 Task: Check the percentage active listings of hiking trails in the last 1 year.
Action: Mouse moved to (943, 214)
Screenshot: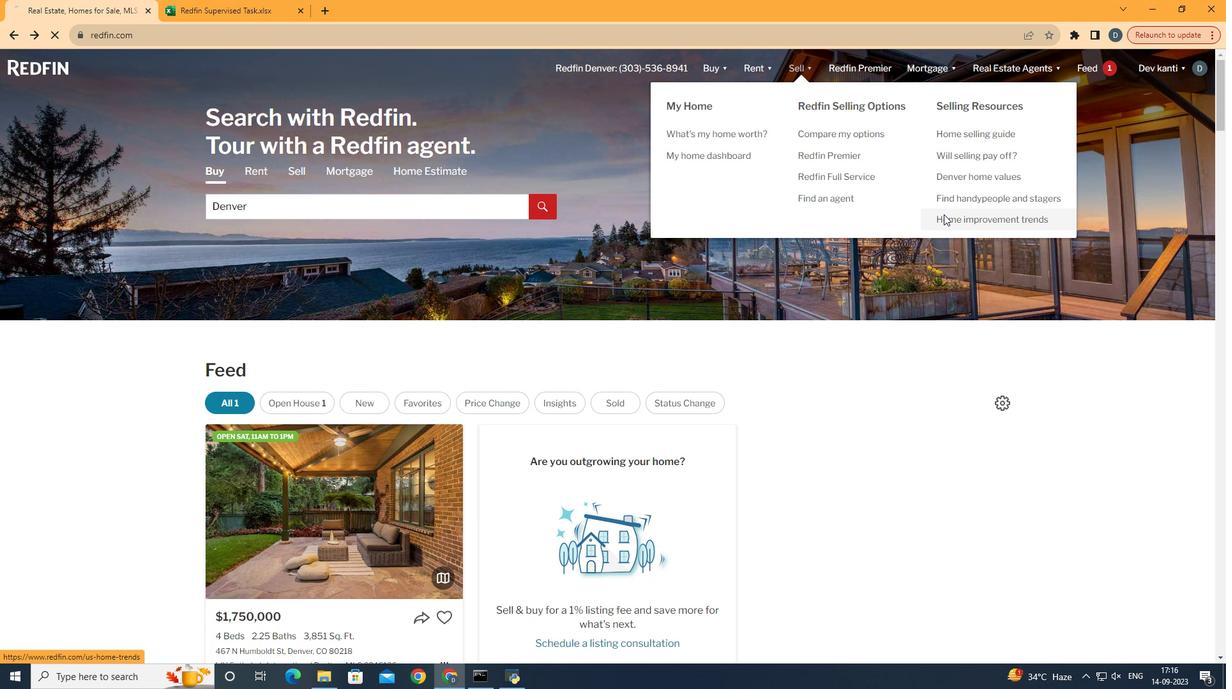
Action: Mouse pressed left at (943, 214)
Screenshot: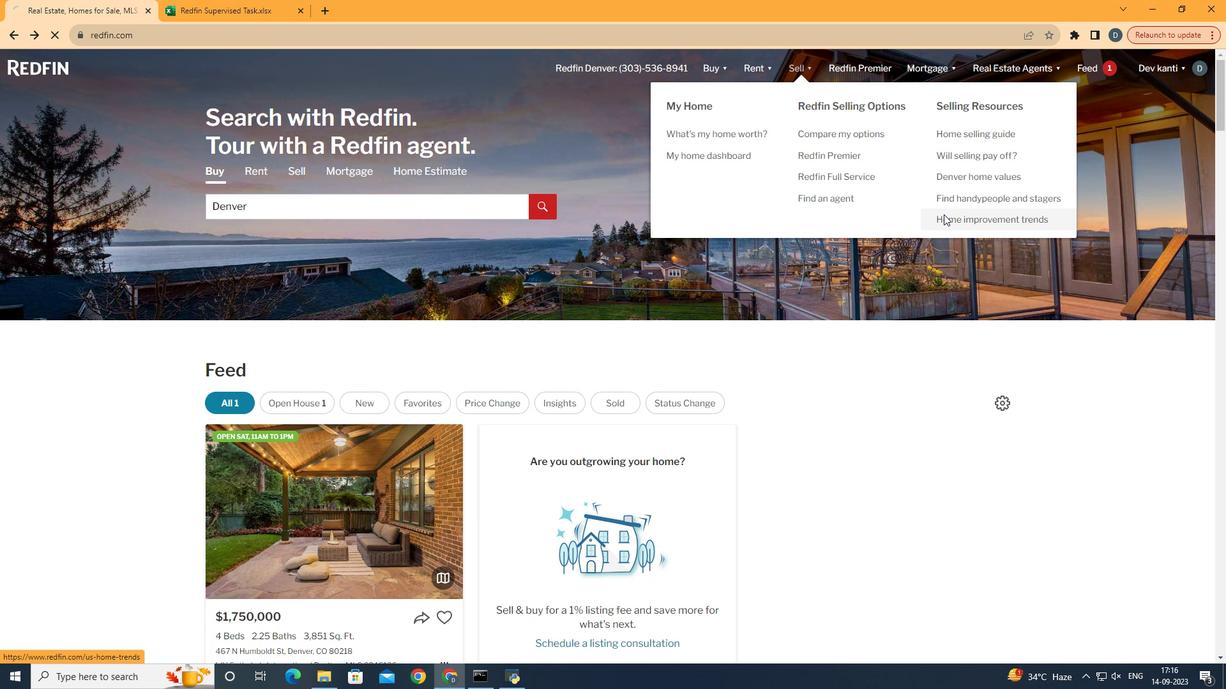 
Action: Mouse moved to (308, 251)
Screenshot: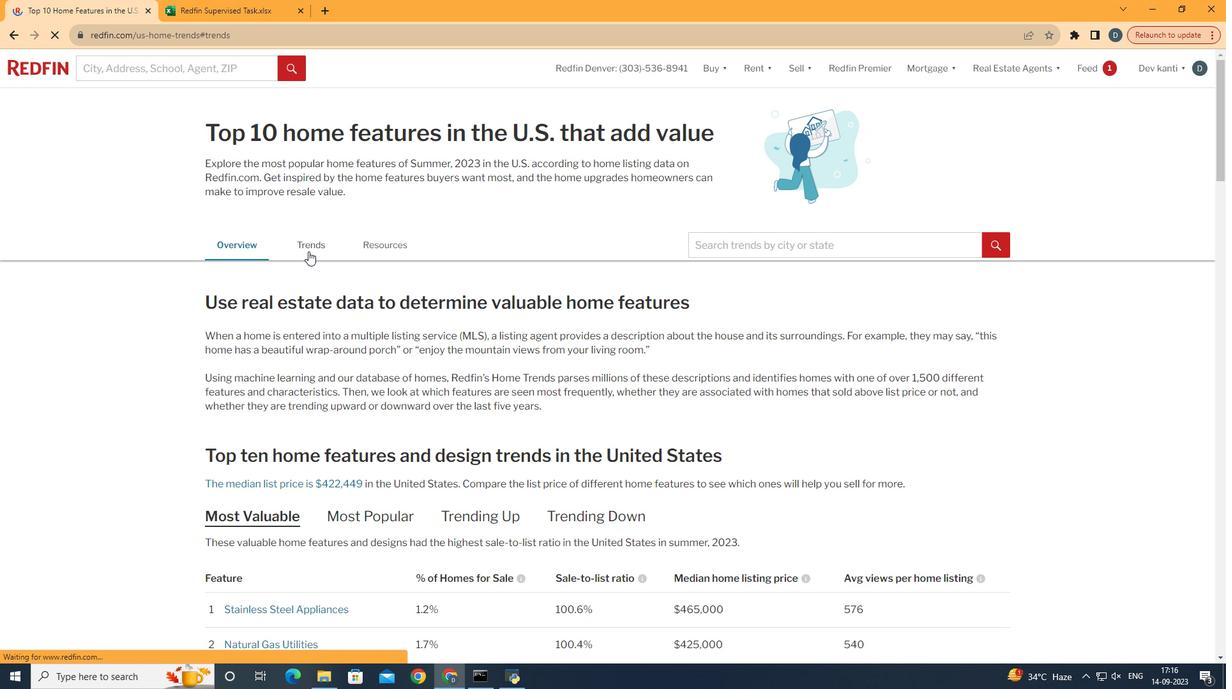 
Action: Mouse pressed left at (308, 251)
Screenshot: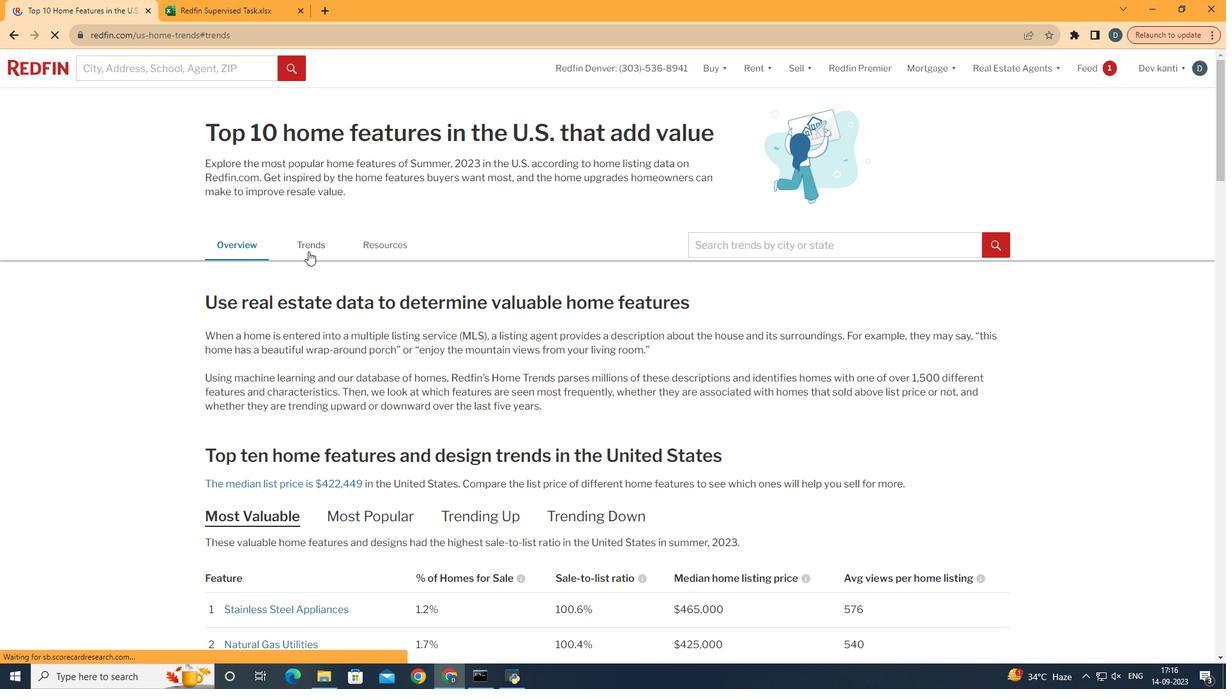 
Action: Mouse moved to (504, 294)
Screenshot: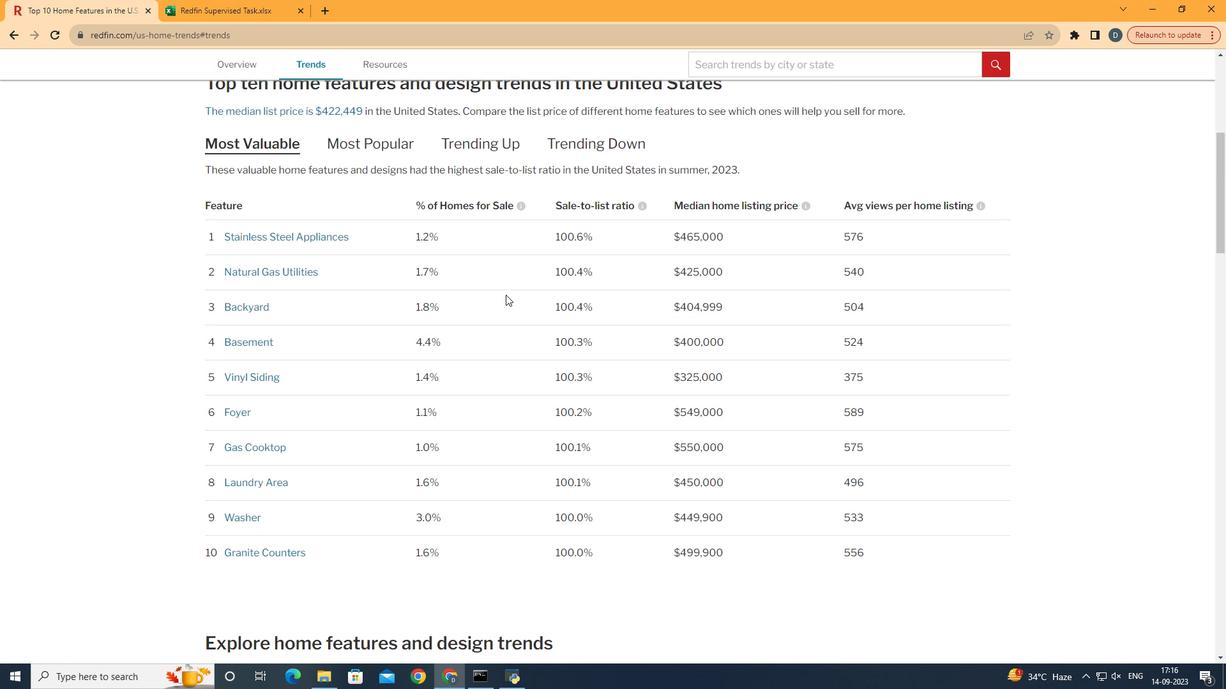 
Action: Mouse scrolled (504, 293) with delta (0, 0)
Screenshot: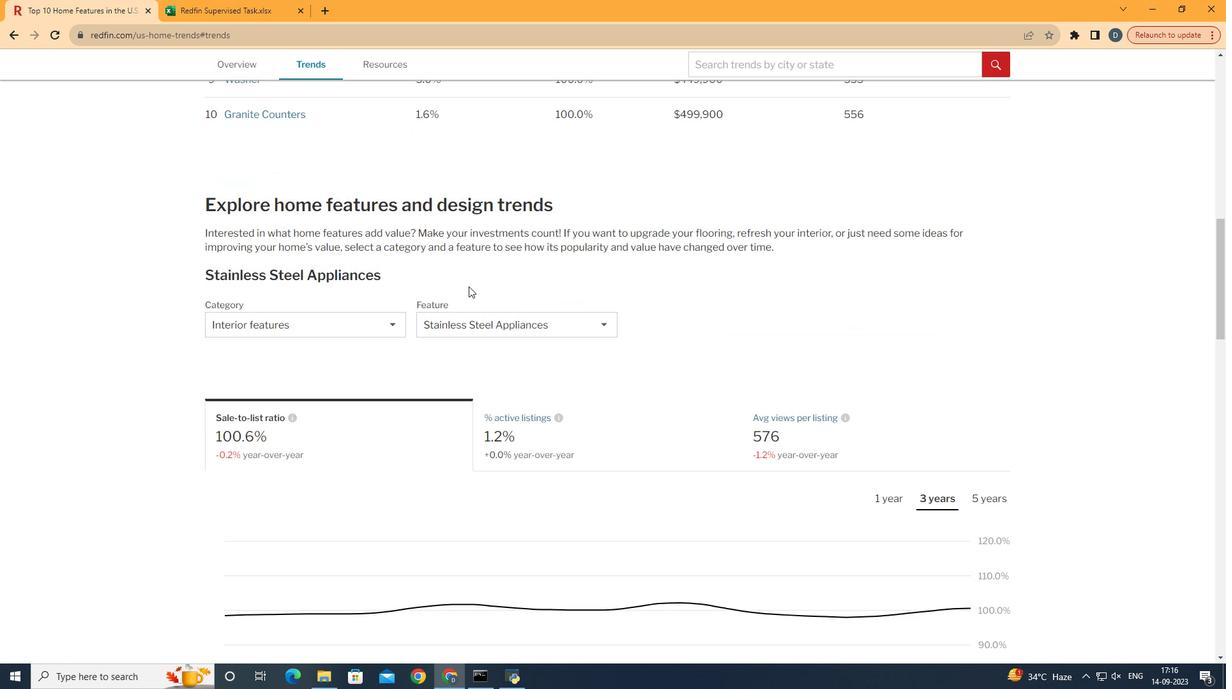 
Action: Mouse moved to (504, 295)
Screenshot: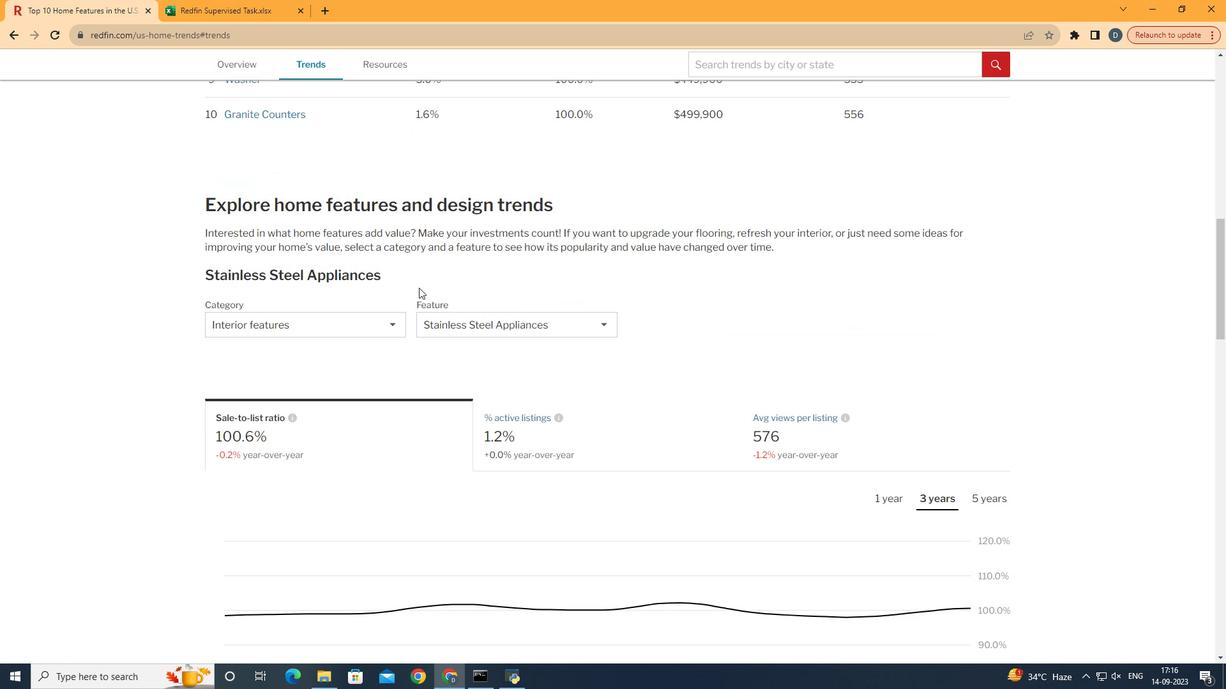 
Action: Mouse scrolled (504, 294) with delta (0, 0)
Screenshot: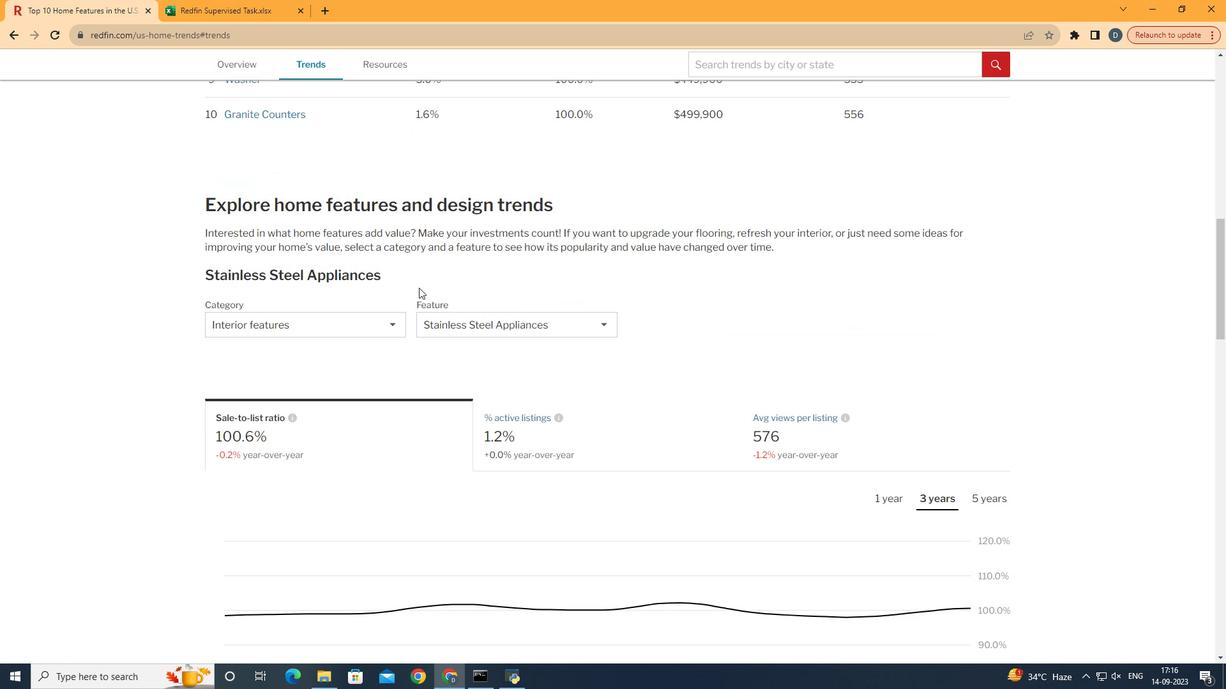
Action: Mouse moved to (505, 295)
Screenshot: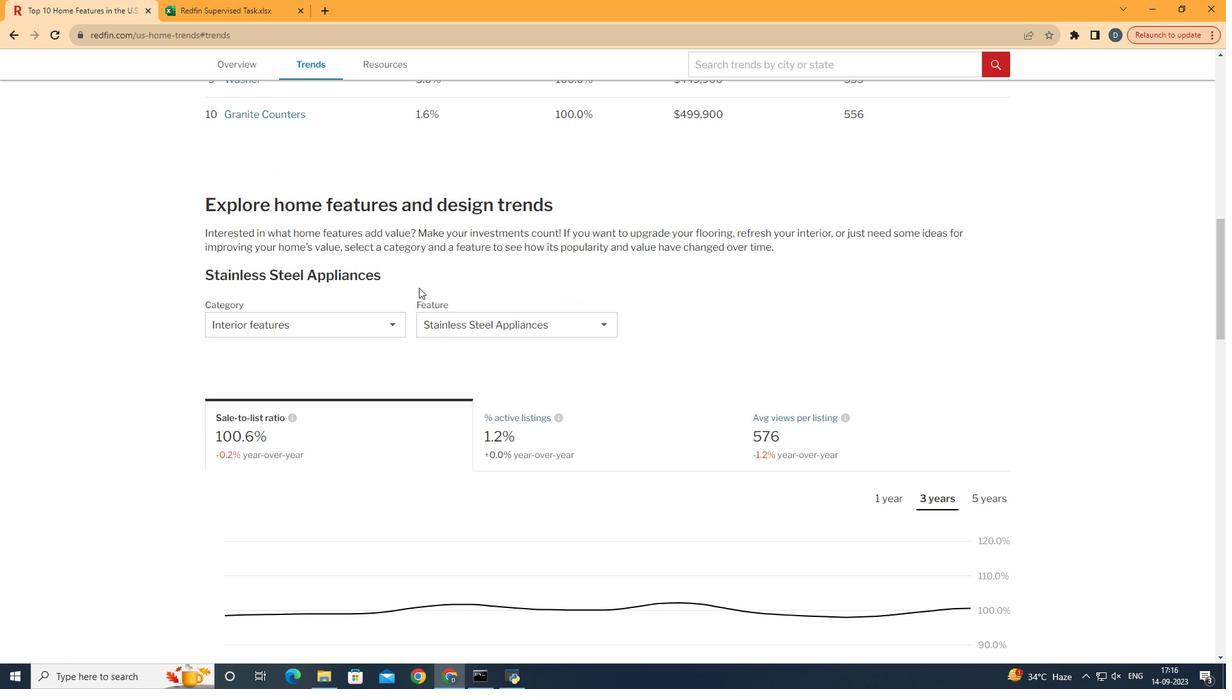 
Action: Mouse scrolled (505, 294) with delta (0, 0)
Screenshot: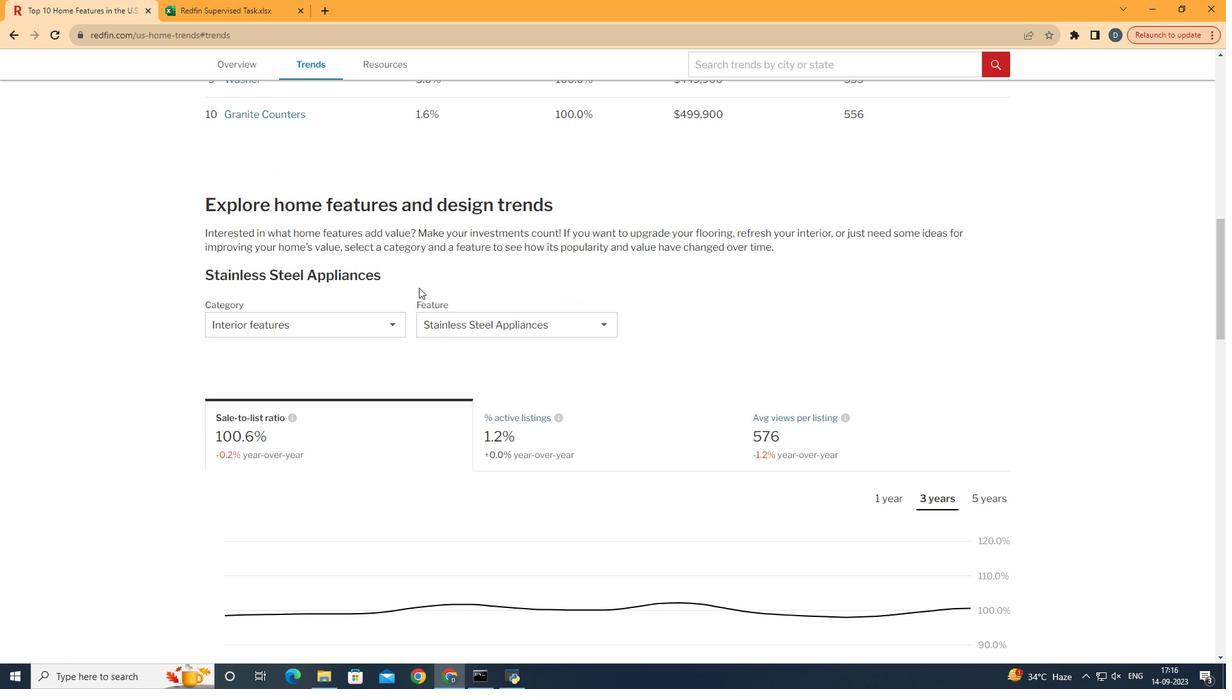 
Action: Mouse scrolled (505, 294) with delta (0, 0)
Screenshot: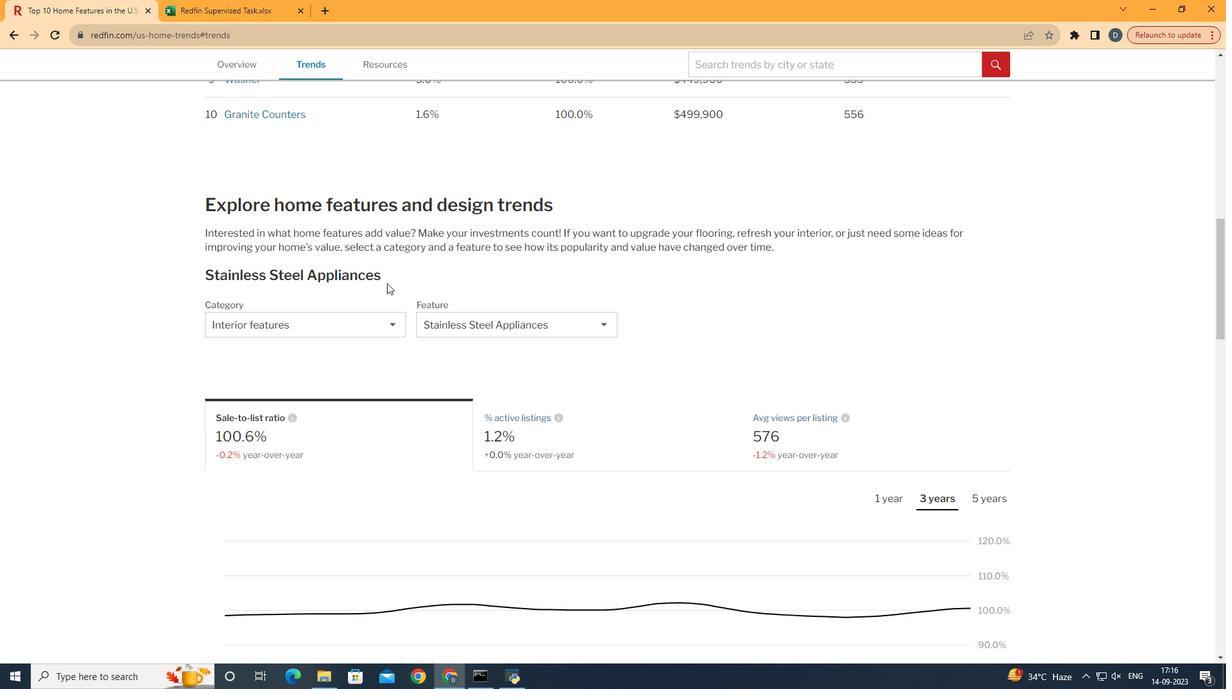 
Action: Mouse scrolled (505, 294) with delta (0, 0)
Screenshot: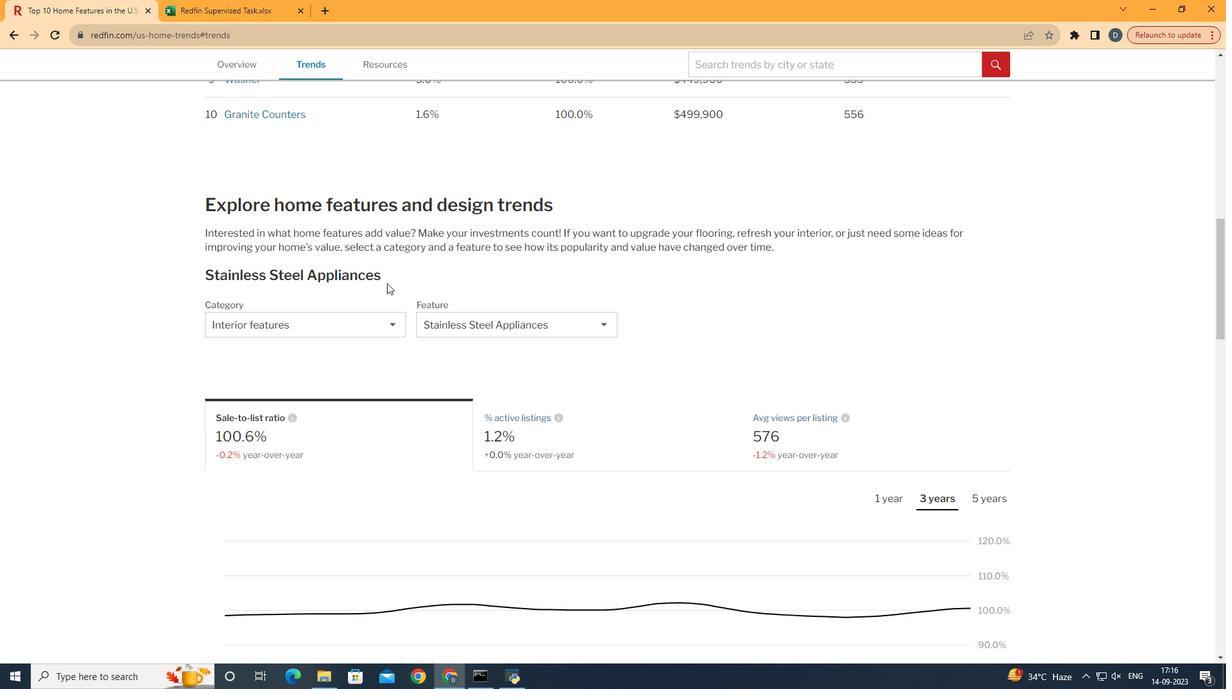 
Action: Mouse scrolled (505, 294) with delta (0, 0)
Screenshot: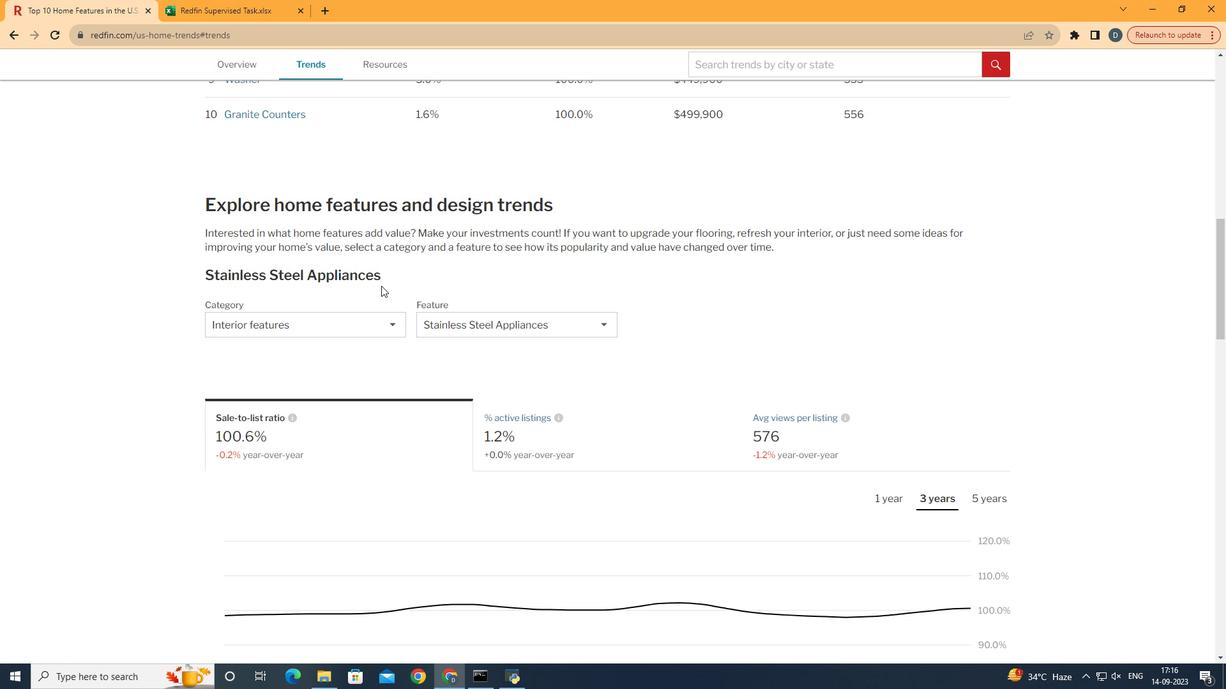 
Action: Mouse moved to (506, 294)
Screenshot: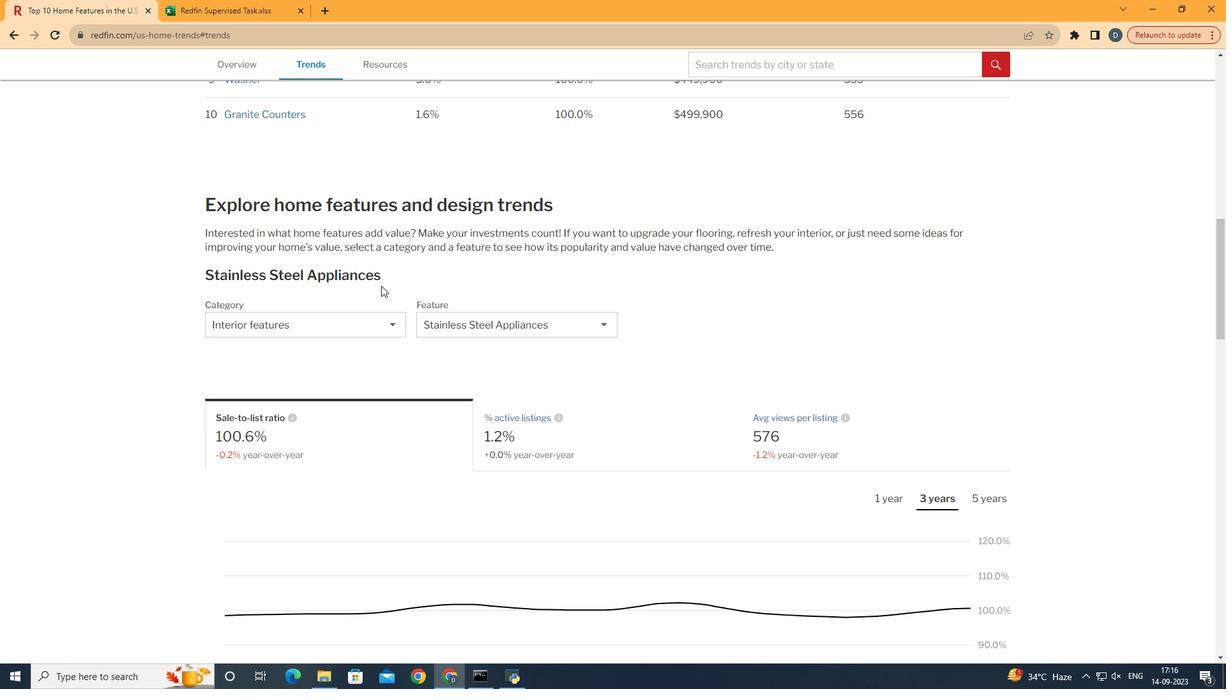 
Action: Mouse scrolled (506, 293) with delta (0, 0)
Screenshot: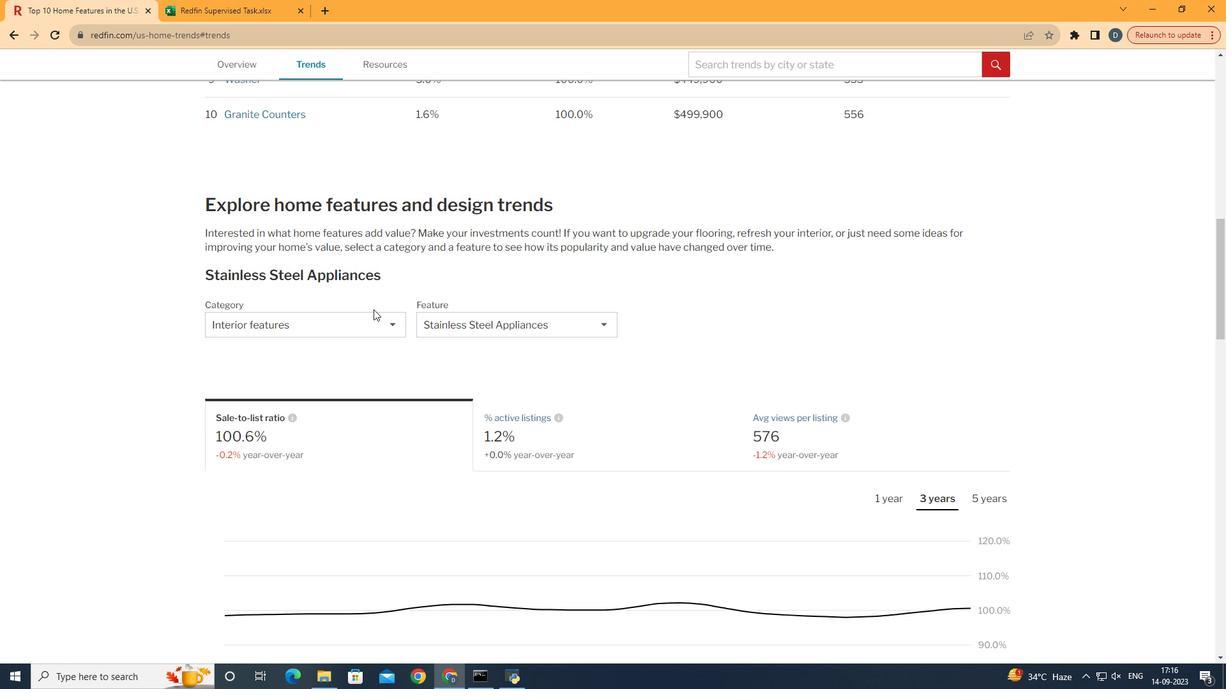 
Action: Mouse moved to (374, 327)
Screenshot: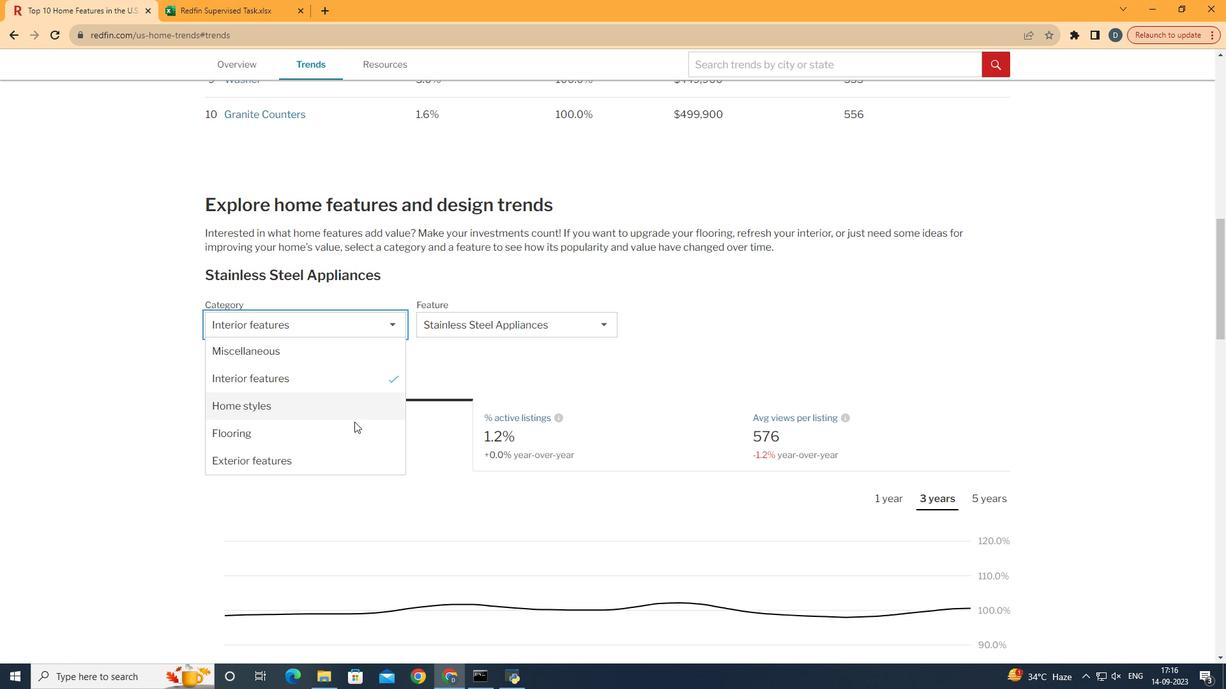 
Action: Mouse pressed left at (374, 327)
Screenshot: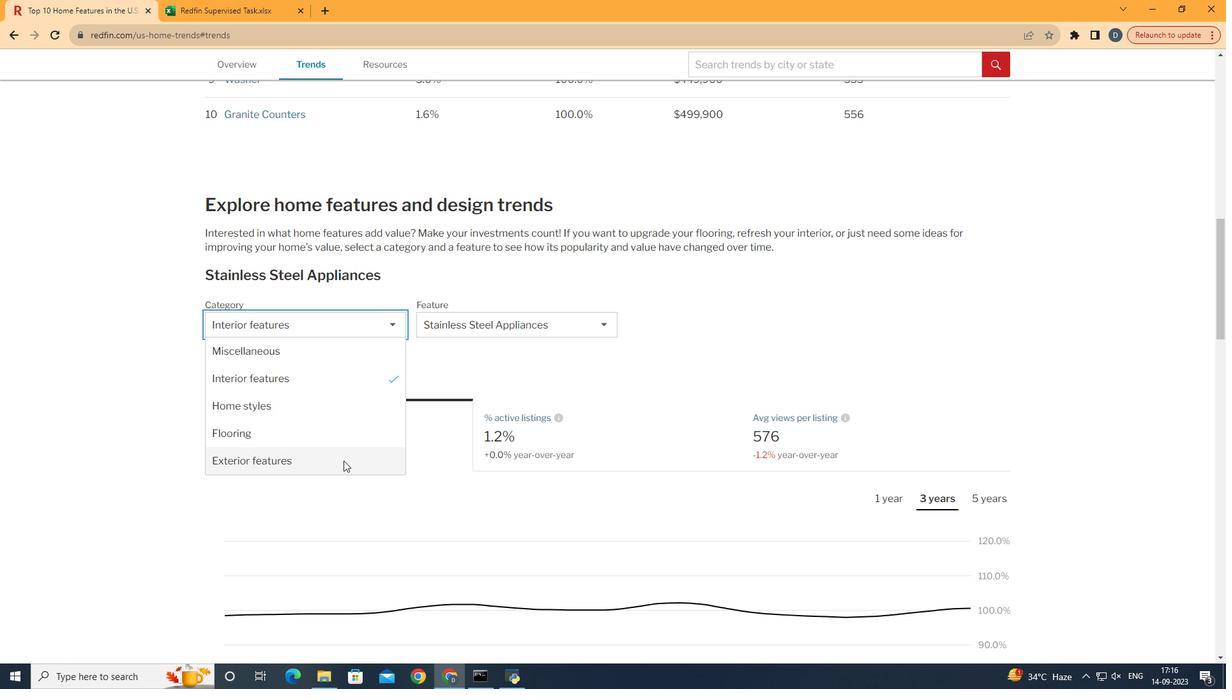 
Action: Mouse moved to (343, 470)
Screenshot: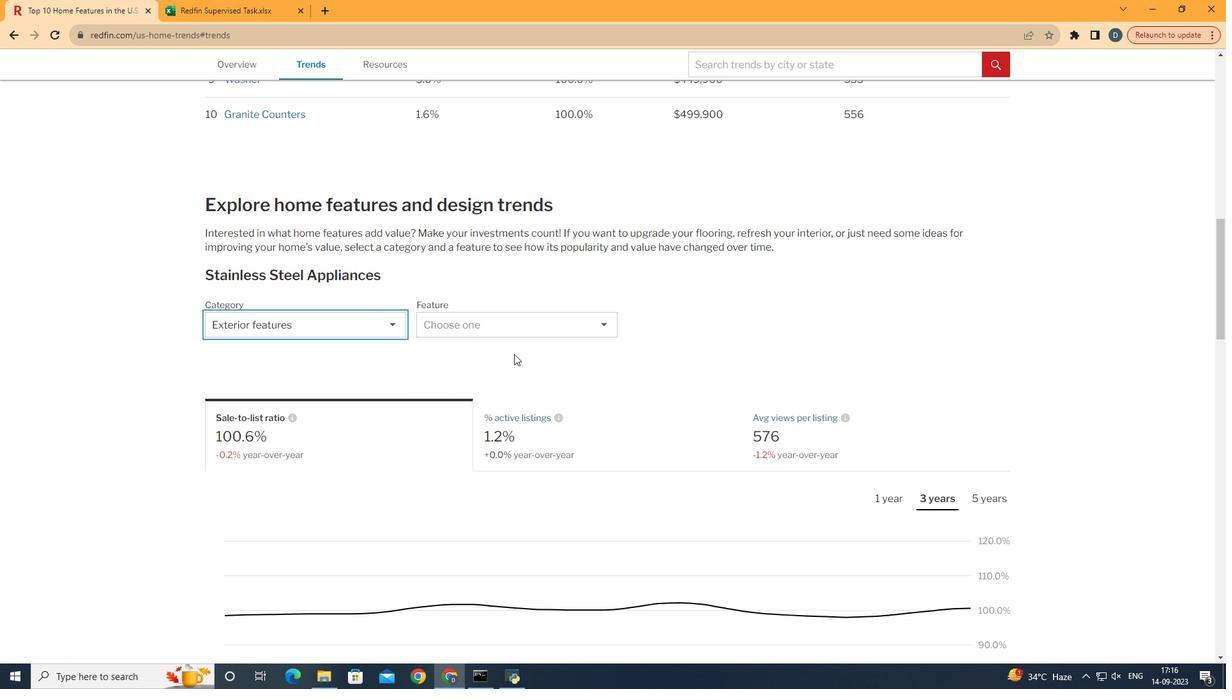 
Action: Mouse pressed left at (343, 470)
Screenshot: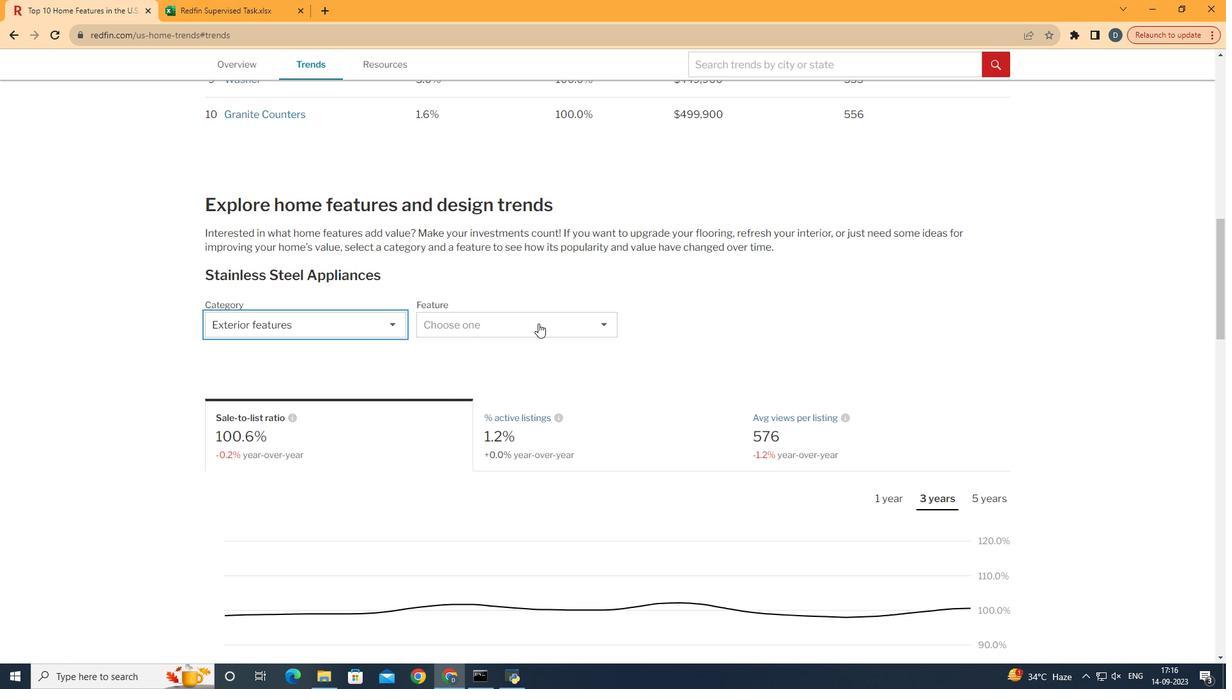 
Action: Mouse moved to (540, 321)
Screenshot: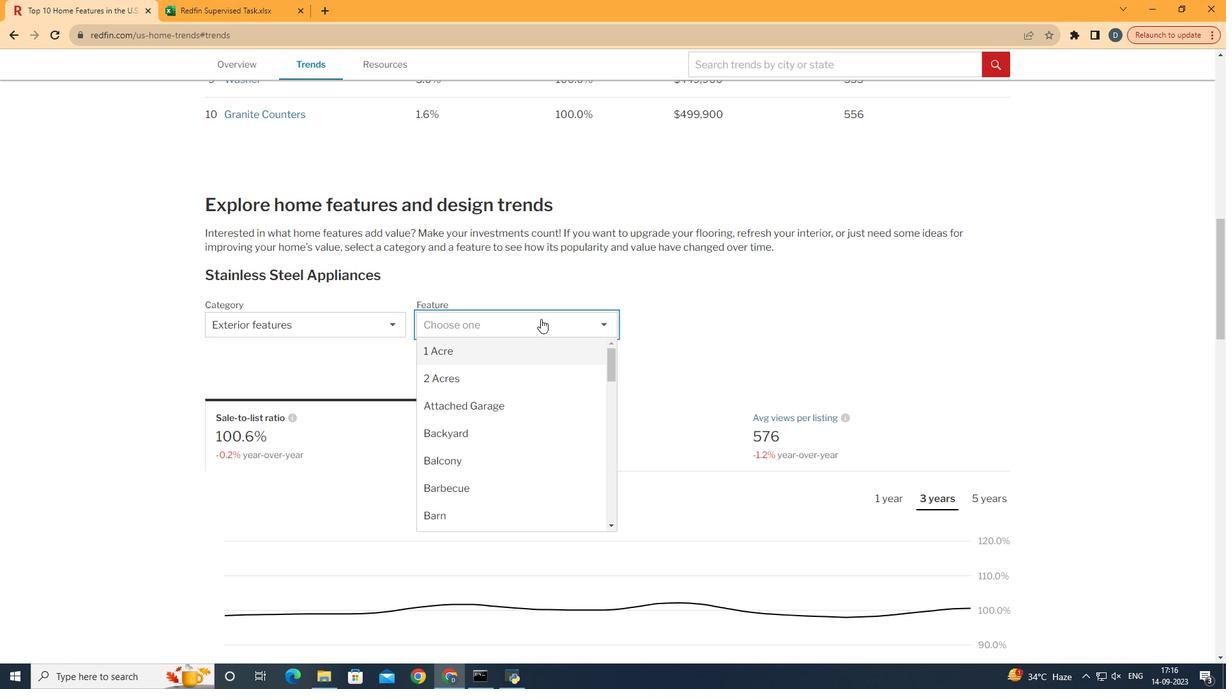 
Action: Mouse pressed left at (540, 321)
Screenshot: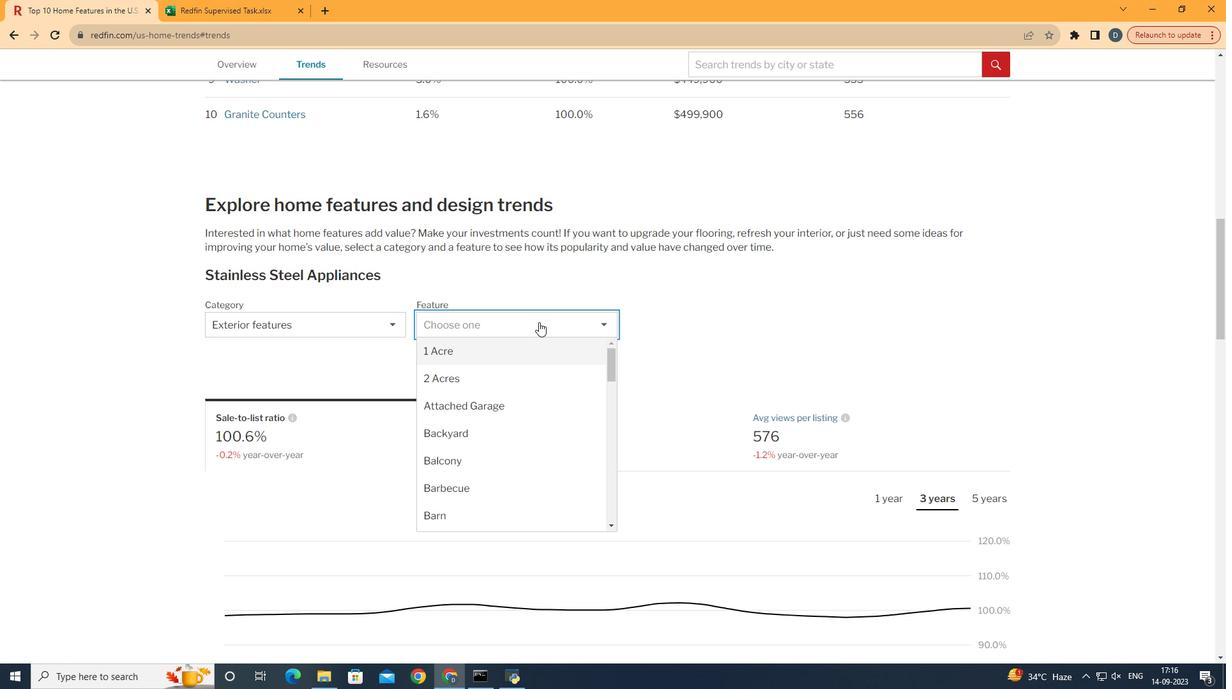 
Action: Mouse moved to (534, 402)
Screenshot: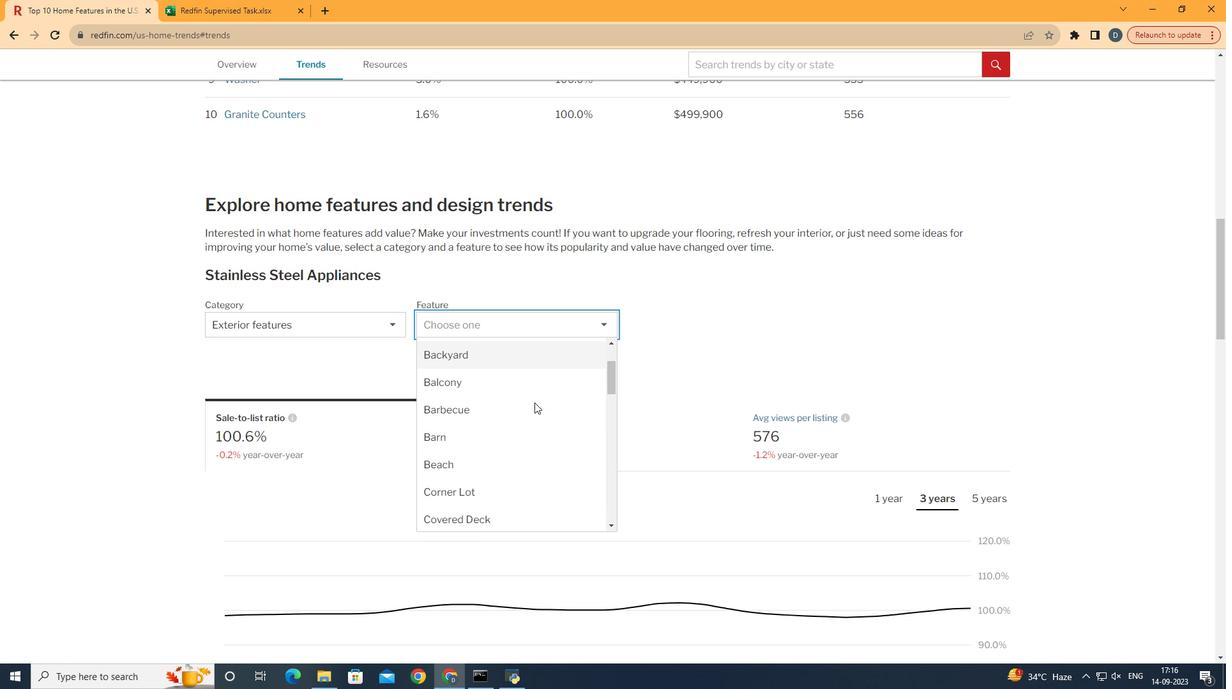 
Action: Mouse scrolled (534, 401) with delta (0, 0)
Screenshot: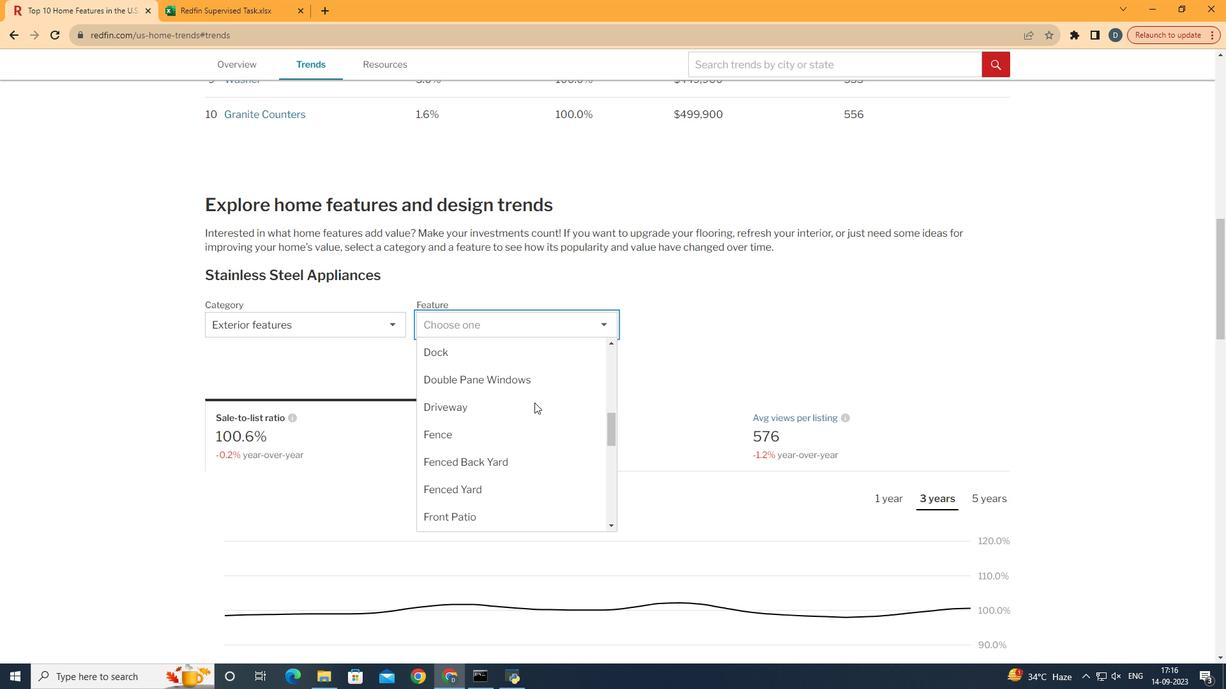 
Action: Mouse scrolled (534, 401) with delta (0, 0)
Screenshot: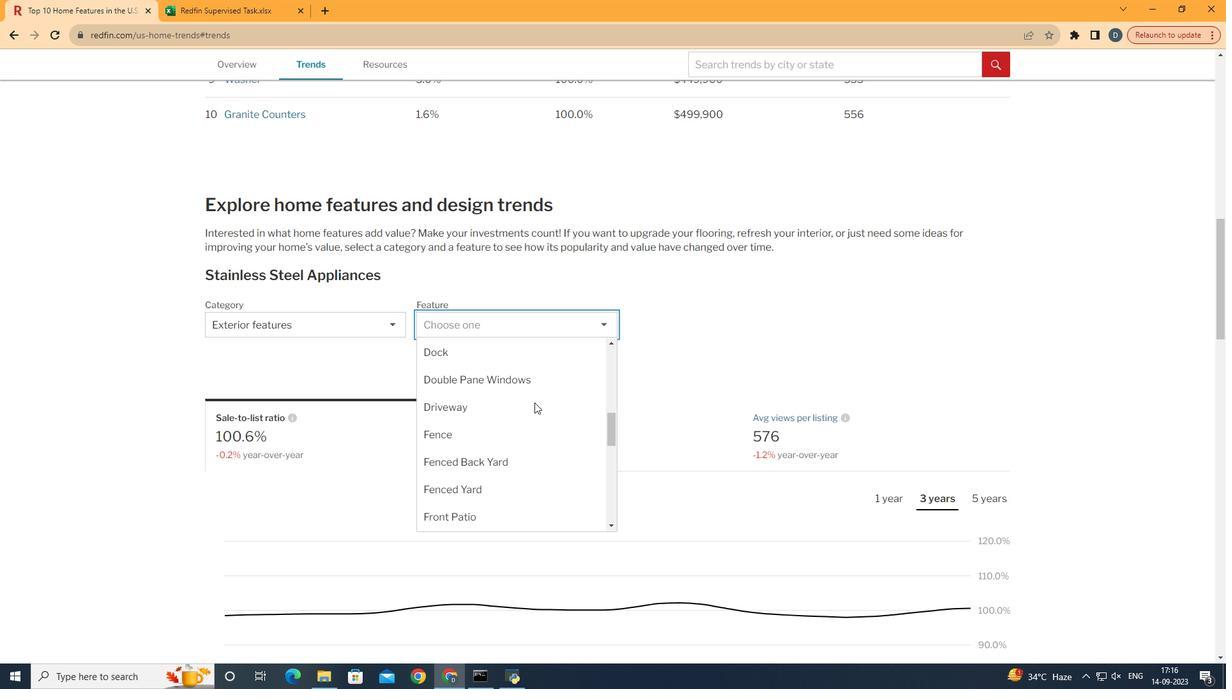 
Action: Mouse scrolled (534, 401) with delta (0, 0)
Screenshot: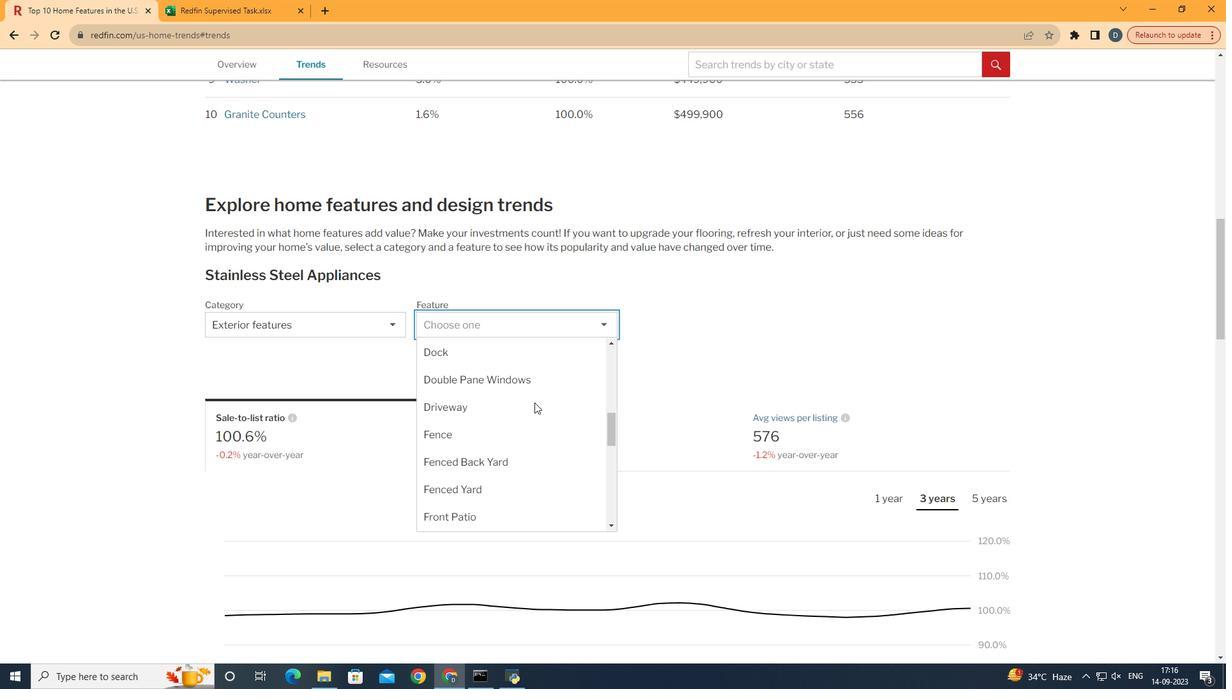 
Action: Mouse moved to (534, 402)
Screenshot: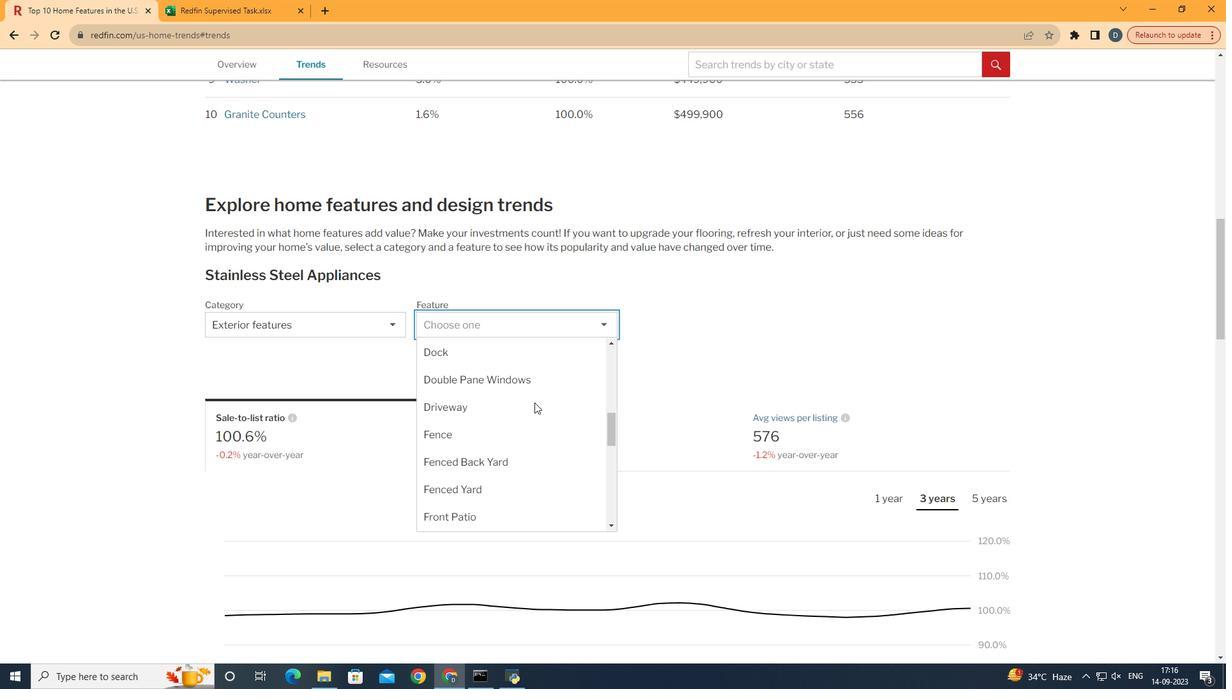 
Action: Mouse scrolled (534, 402) with delta (0, 0)
Screenshot: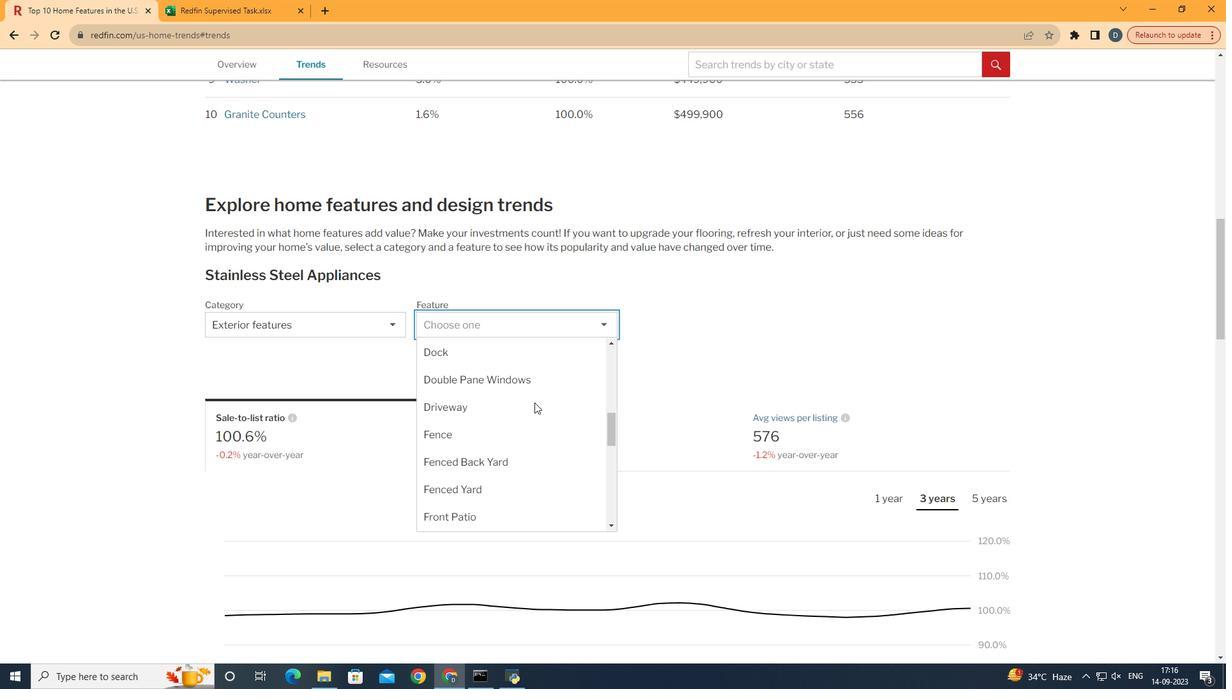 
Action: Mouse scrolled (534, 402) with delta (0, 0)
Screenshot: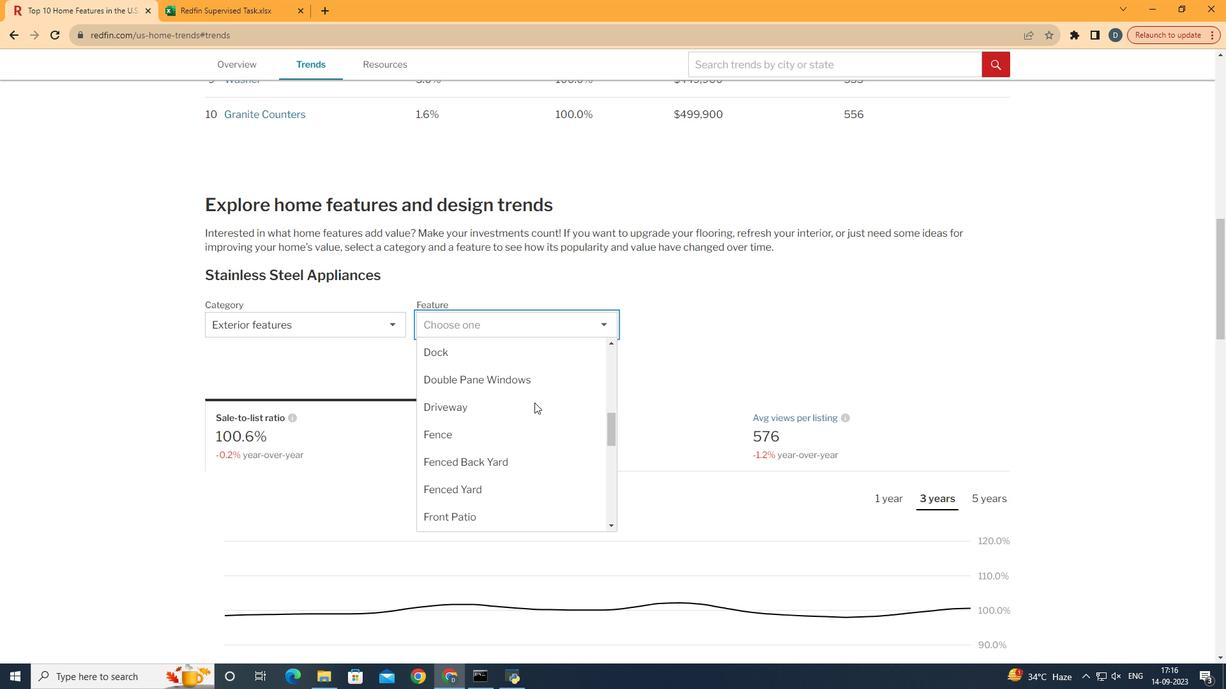 
Action: Mouse scrolled (534, 402) with delta (0, 0)
Screenshot: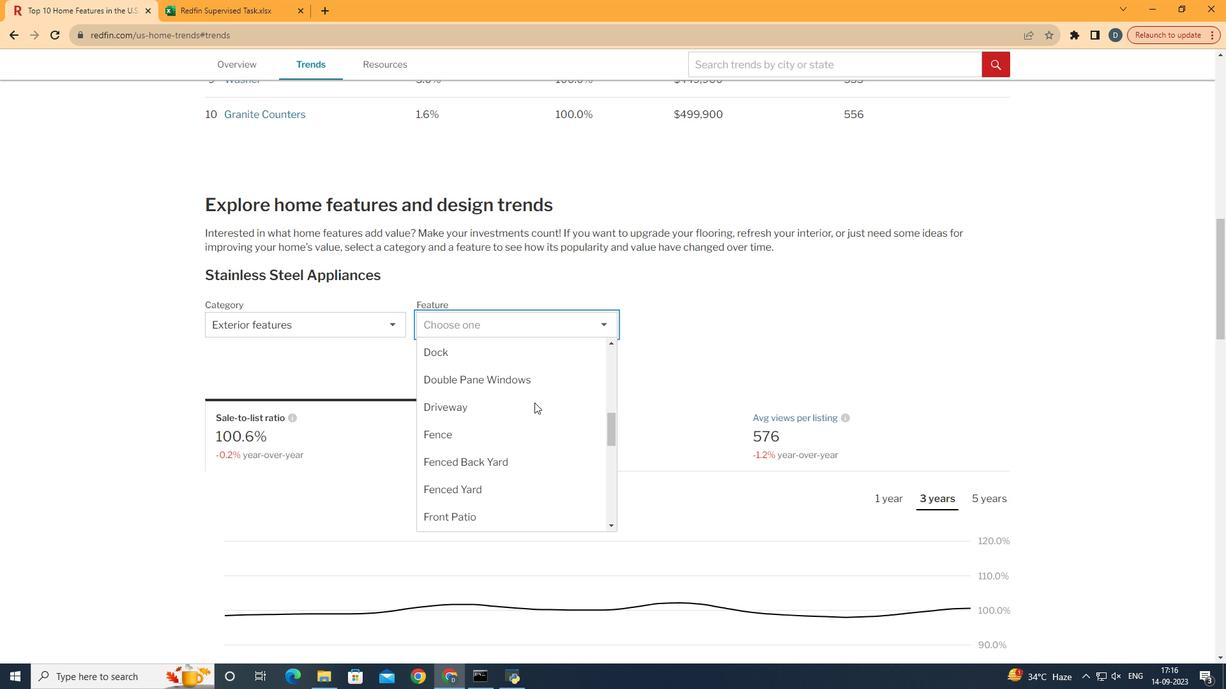 
Action: Mouse scrolled (534, 402) with delta (0, 0)
Screenshot: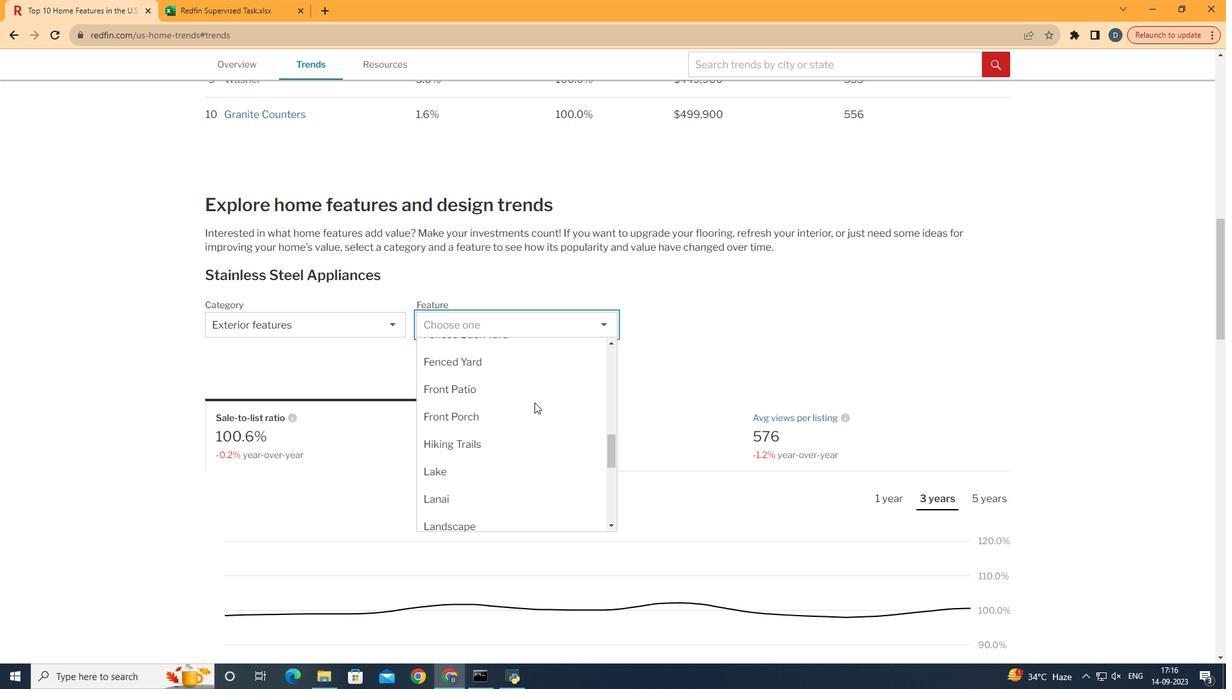 
Action: Mouse scrolled (534, 402) with delta (0, 0)
Screenshot: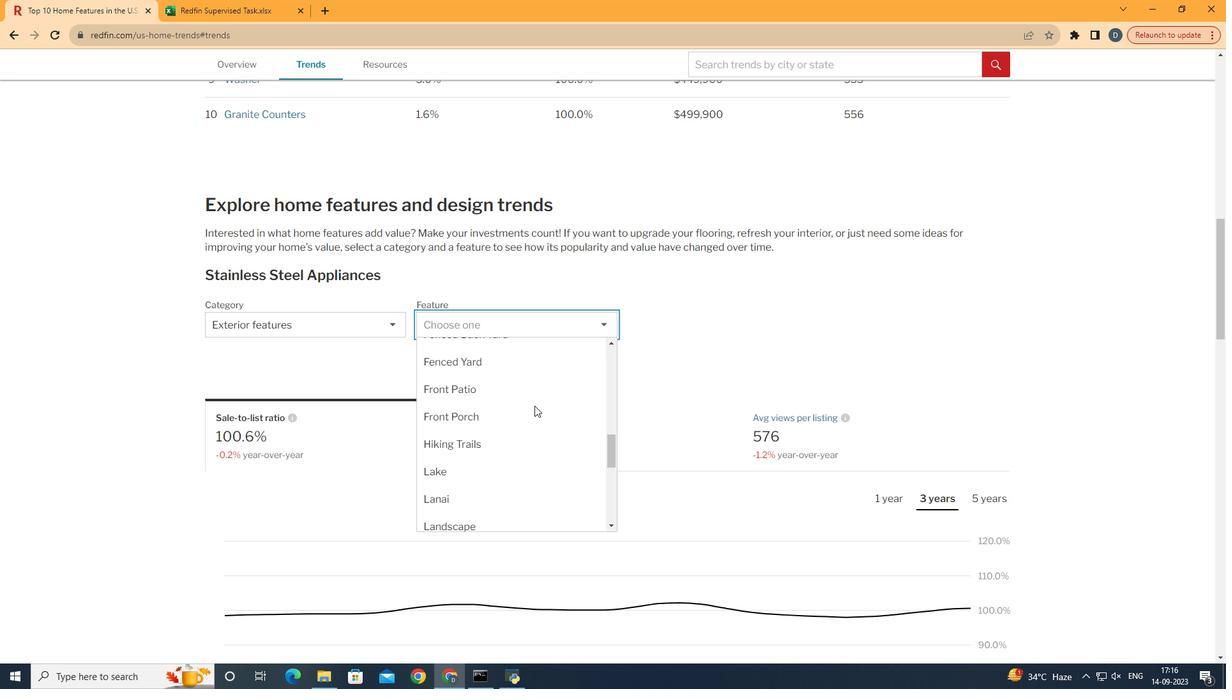 
Action: Mouse moved to (534, 434)
Screenshot: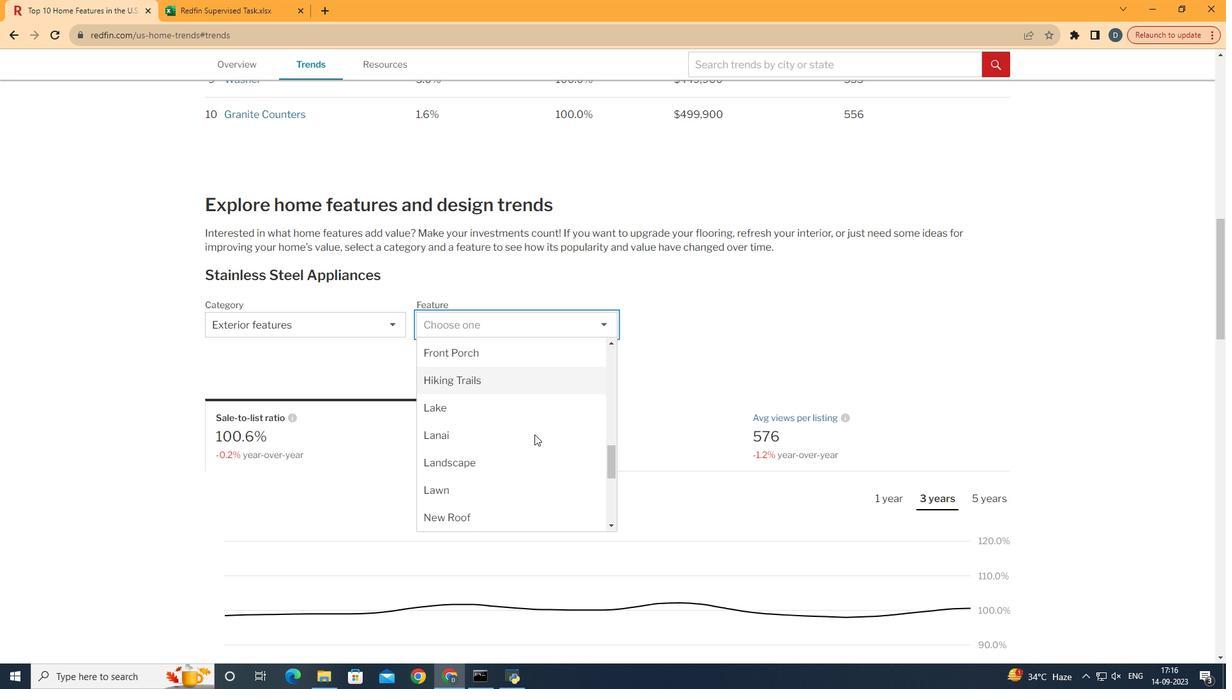 
Action: Mouse scrolled (534, 434) with delta (0, 0)
Screenshot: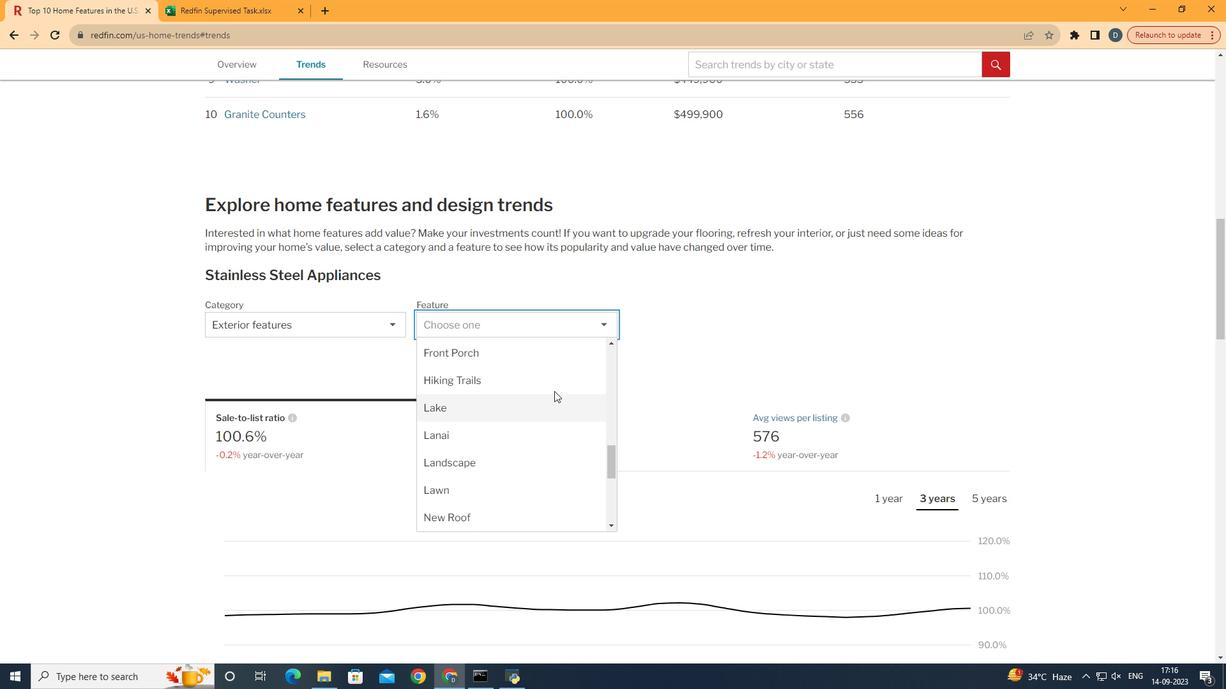 
Action: Mouse moved to (558, 378)
Screenshot: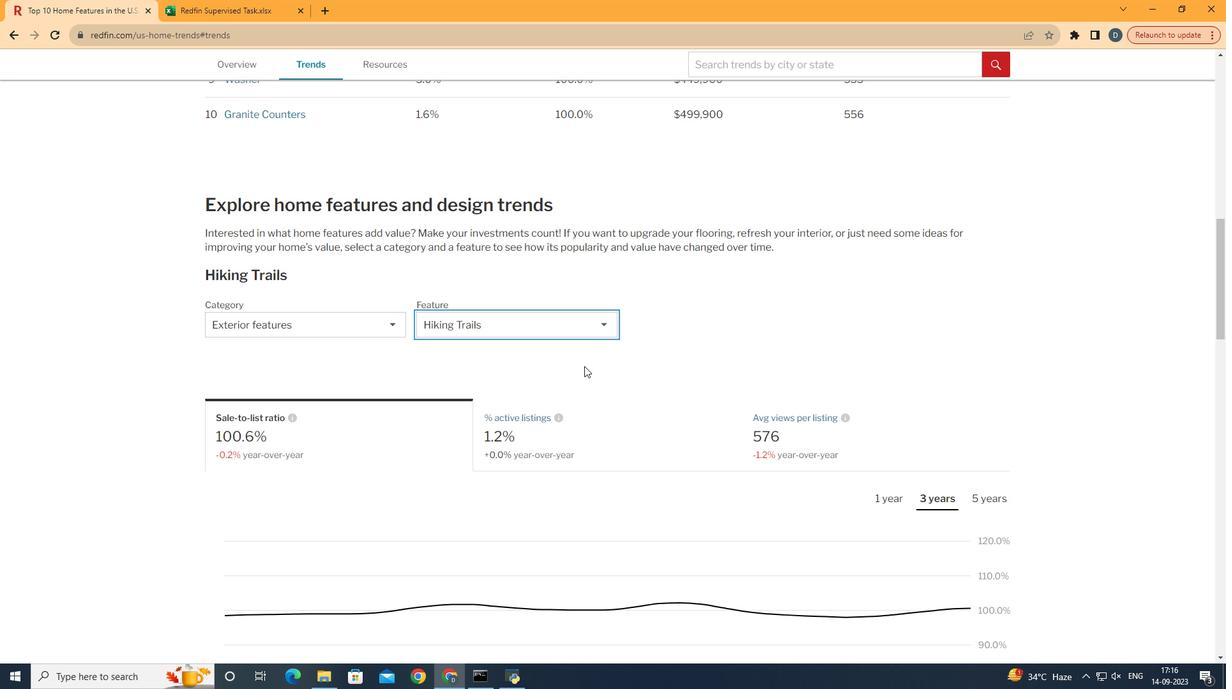 
Action: Mouse pressed left at (558, 378)
Screenshot: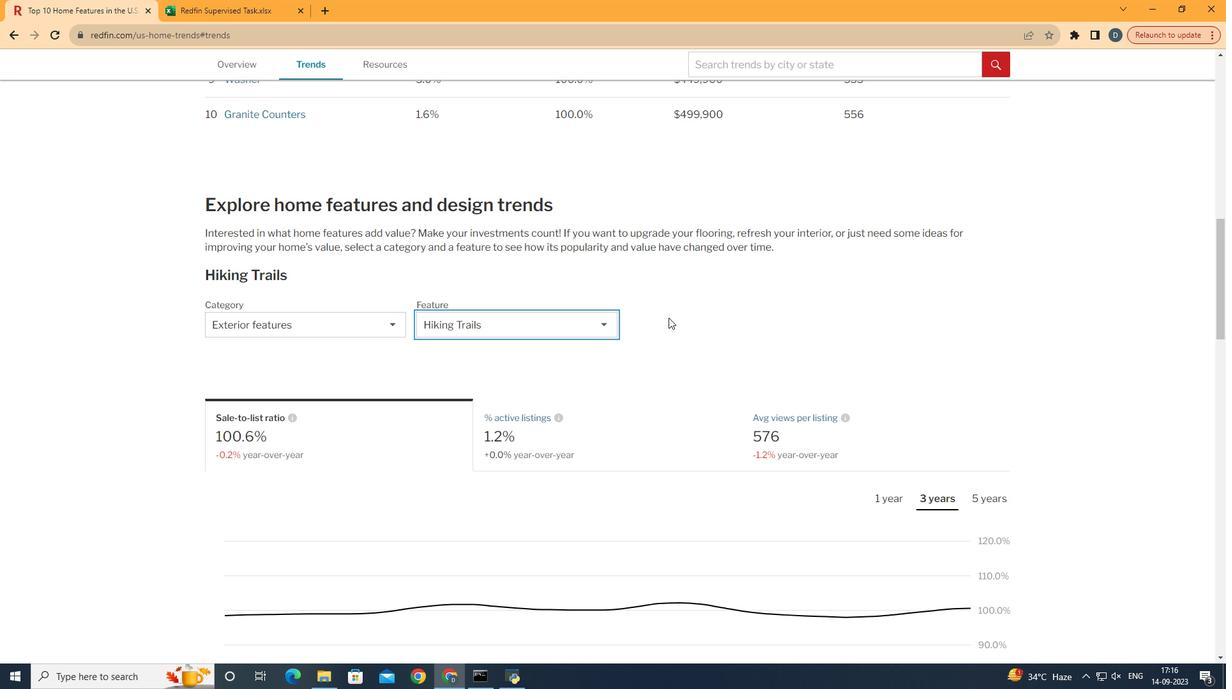 
Action: Mouse moved to (668, 318)
Screenshot: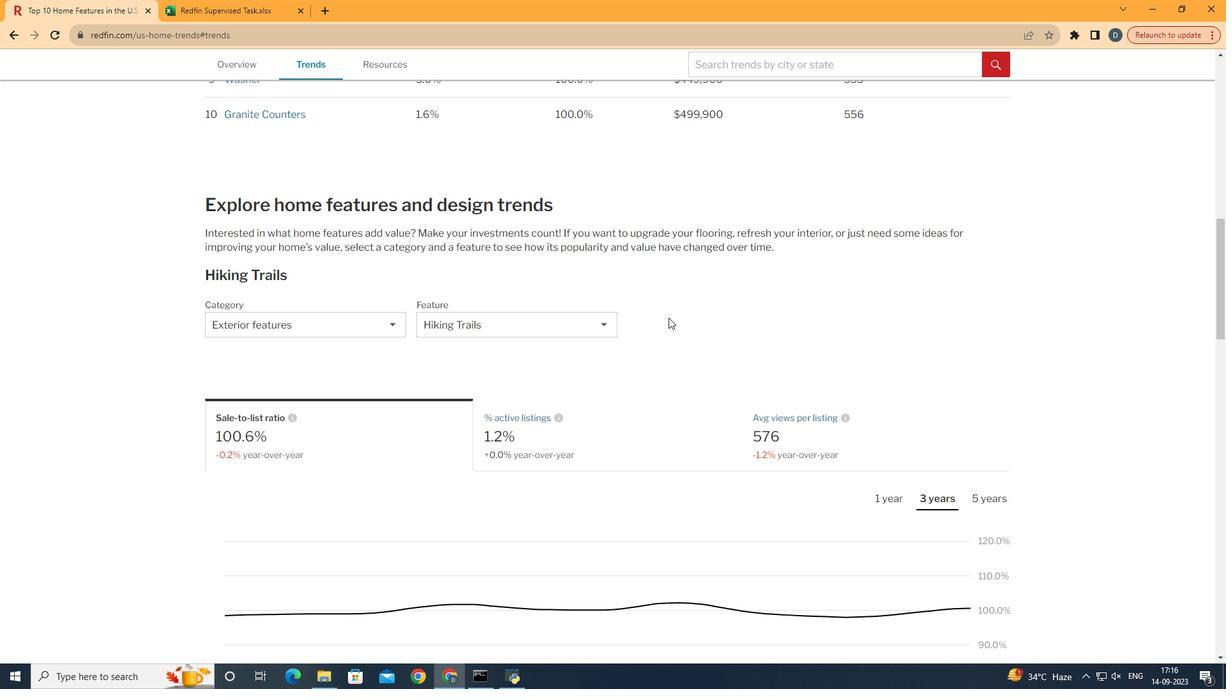
Action: Mouse pressed left at (668, 318)
Screenshot: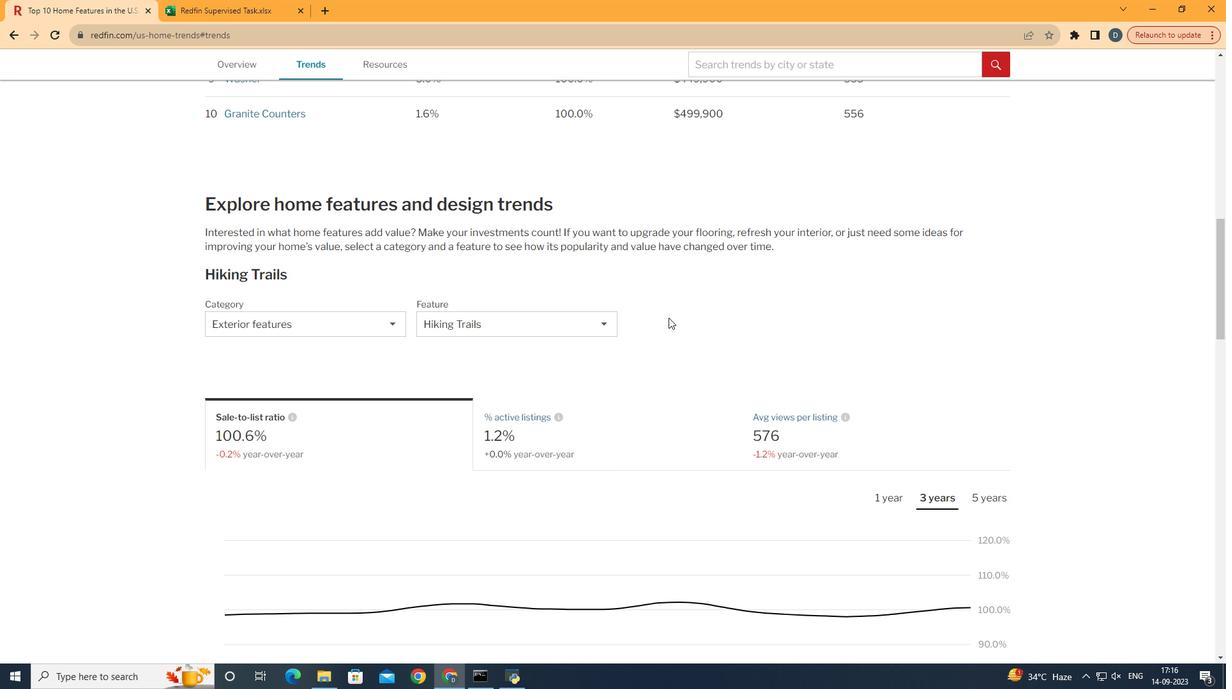 
Action: Mouse scrolled (668, 317) with delta (0, 0)
Screenshot: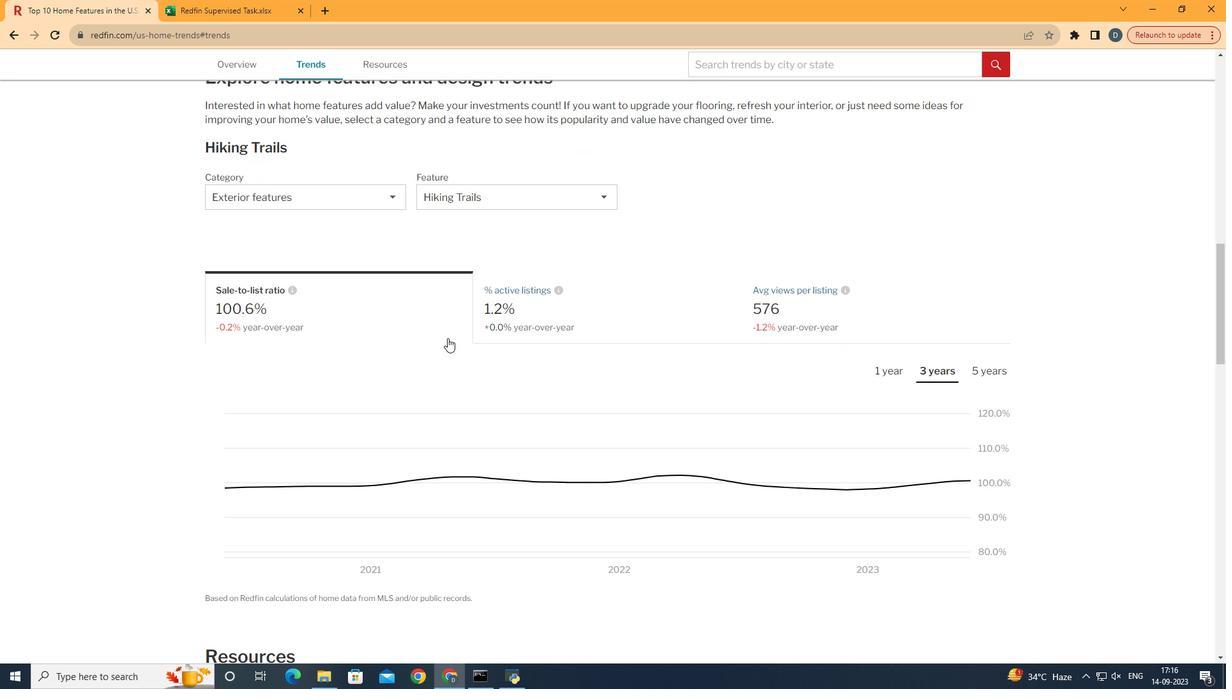 
Action: Mouse scrolled (668, 317) with delta (0, 0)
Screenshot: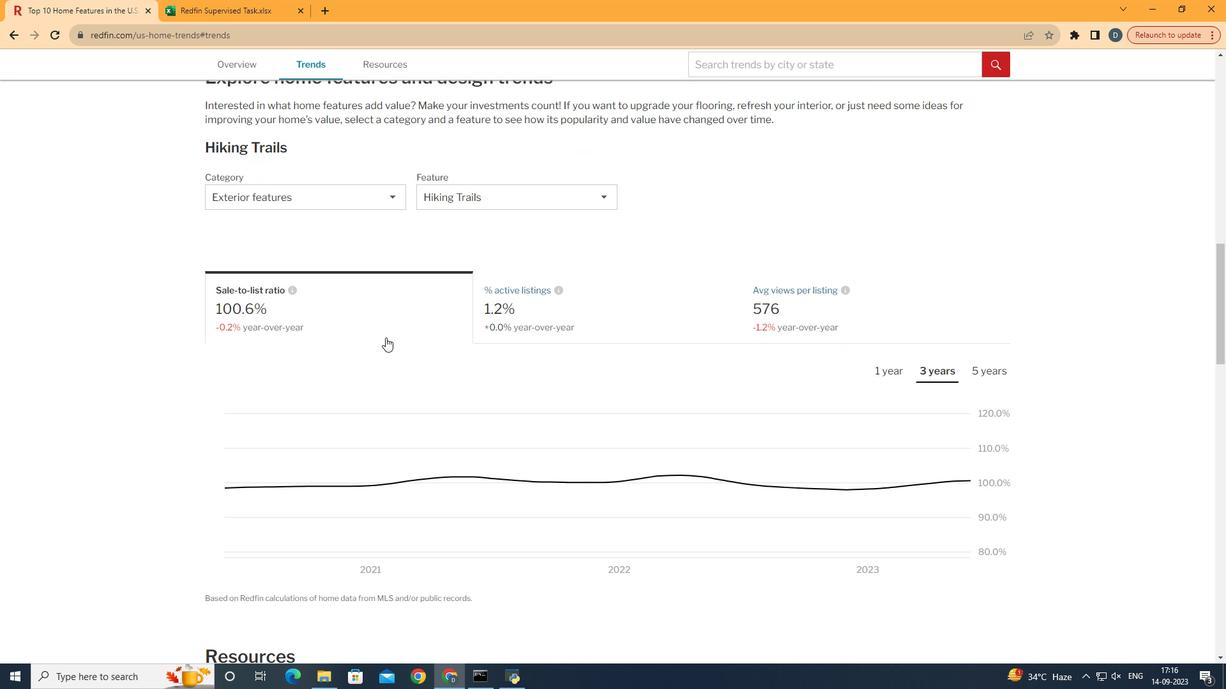 
Action: Mouse moved to (695, 336)
Screenshot: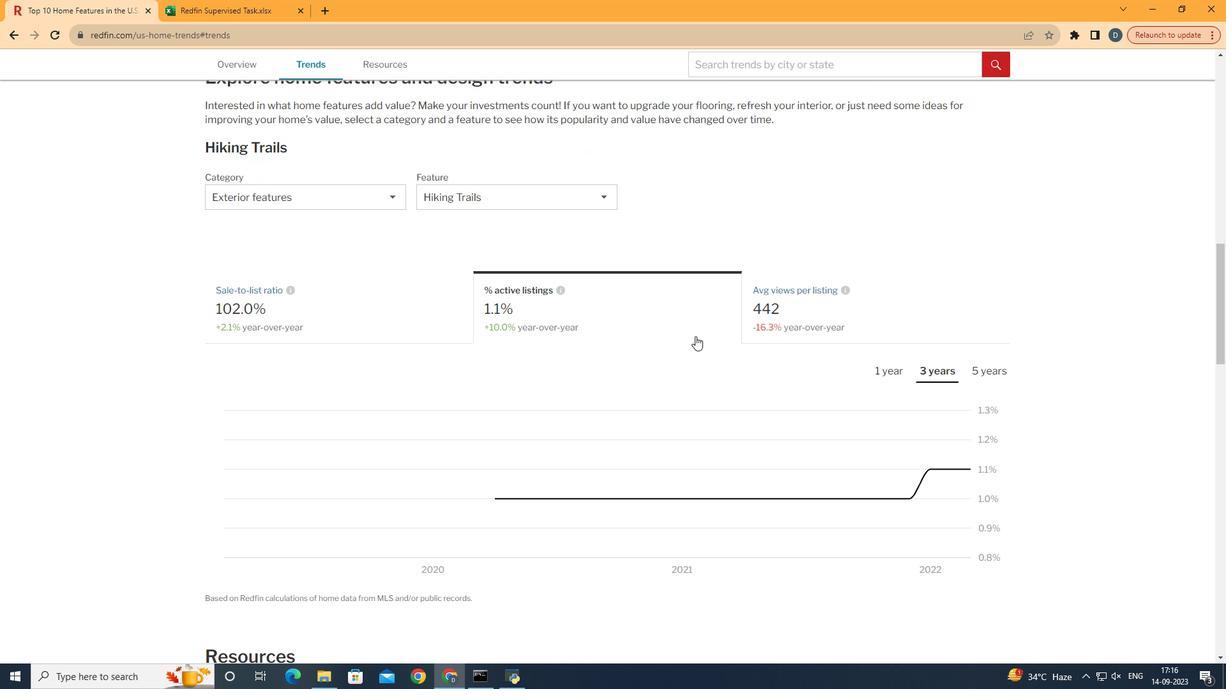 
Action: Mouse pressed left at (695, 336)
Screenshot: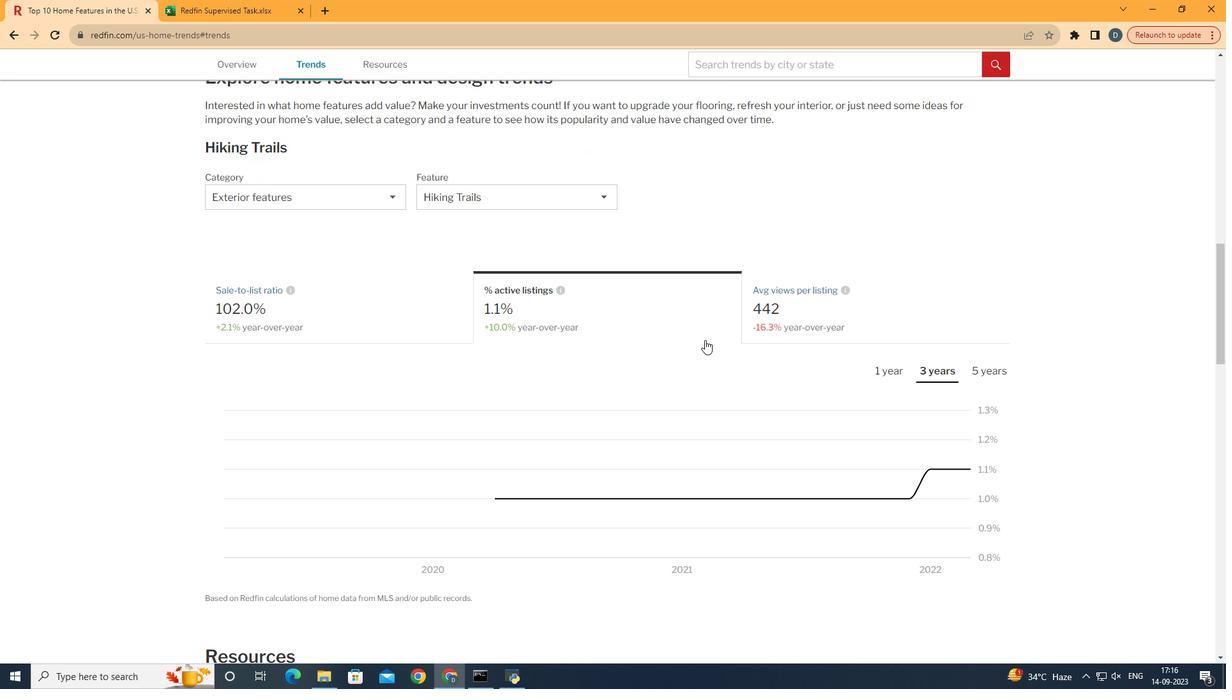 
Action: Mouse moved to (901, 382)
Screenshot: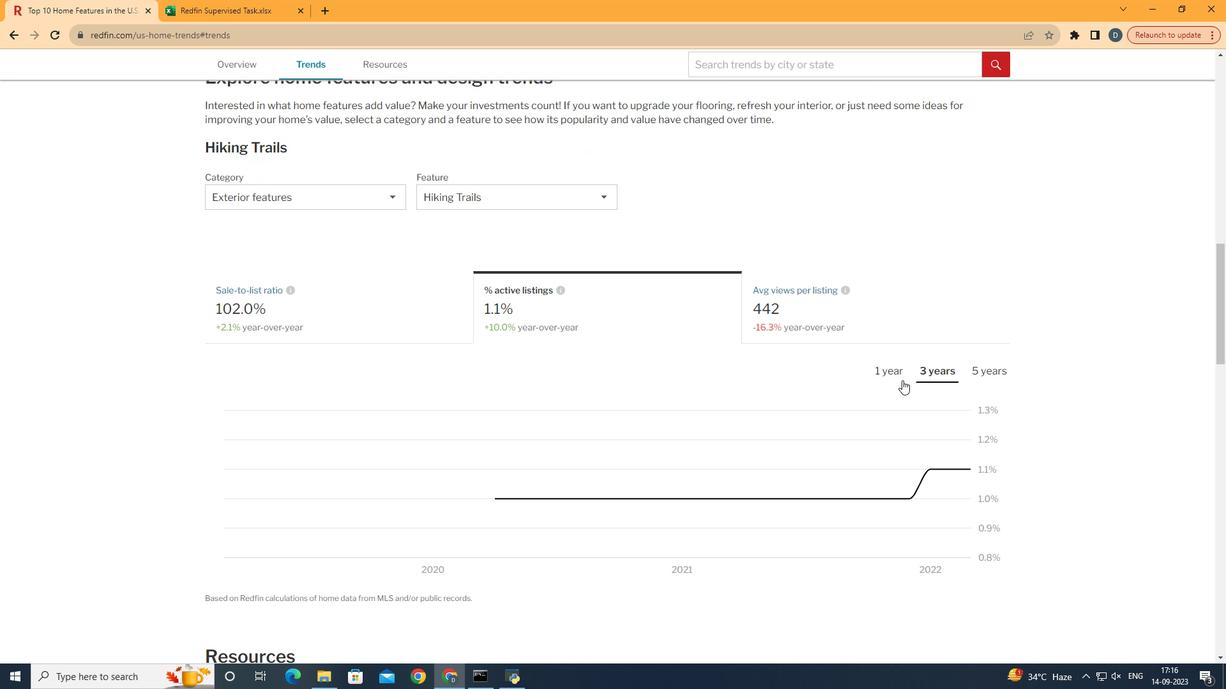 
Action: Mouse pressed left at (901, 382)
Screenshot: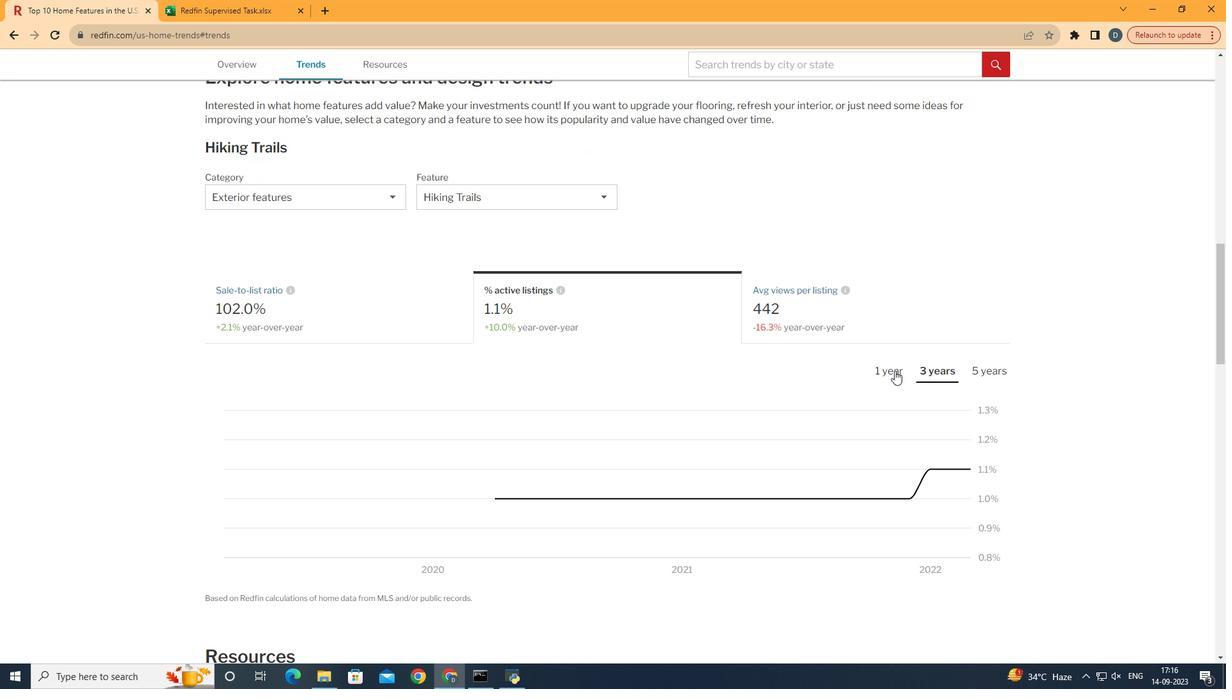 
Action: Mouse moved to (894, 371)
Screenshot: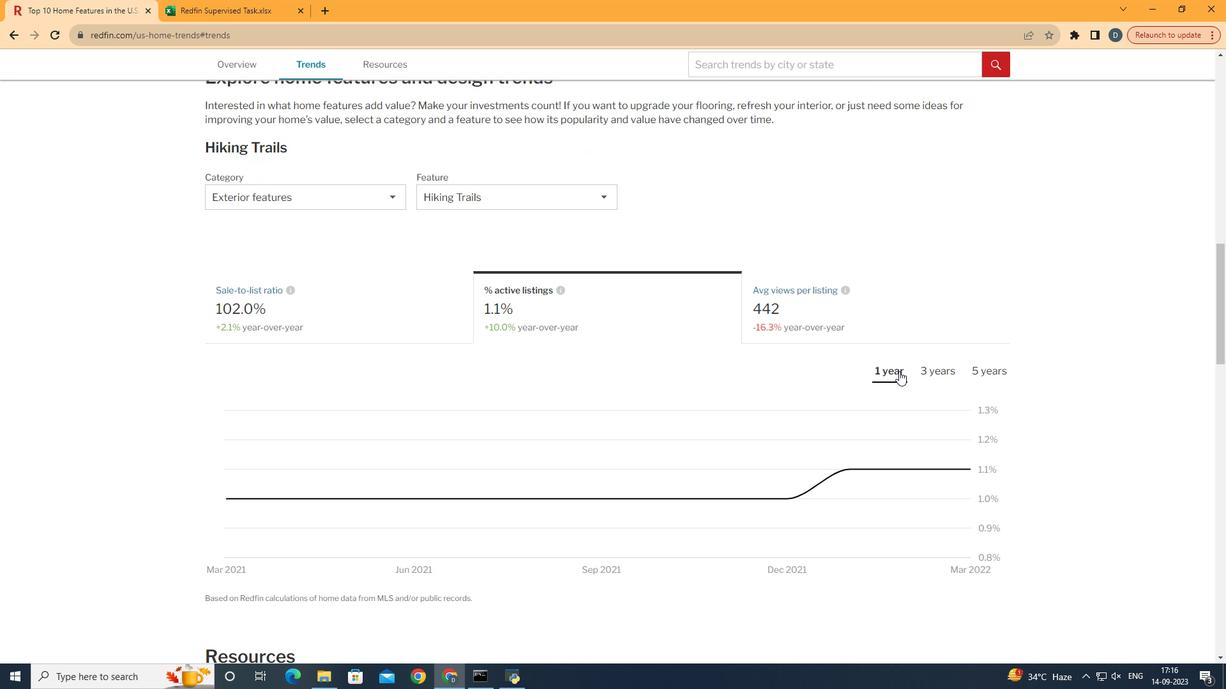 
Action: Mouse pressed left at (894, 371)
Screenshot: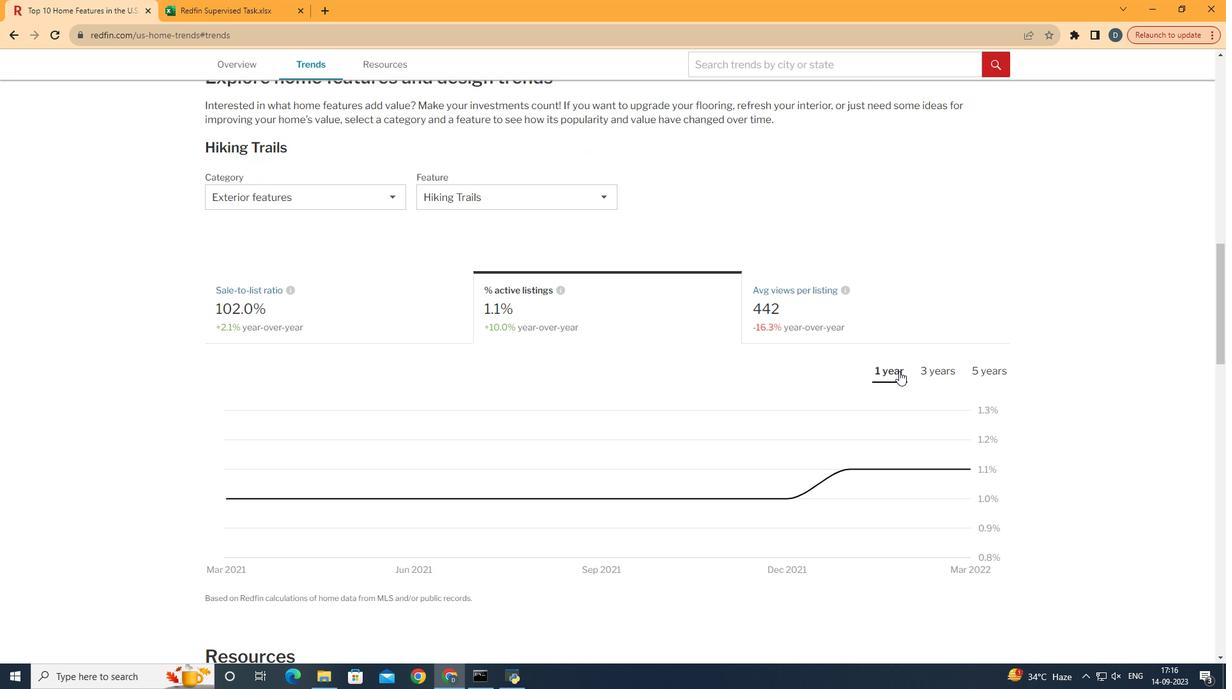 
Action: Mouse moved to (899, 371)
Screenshot: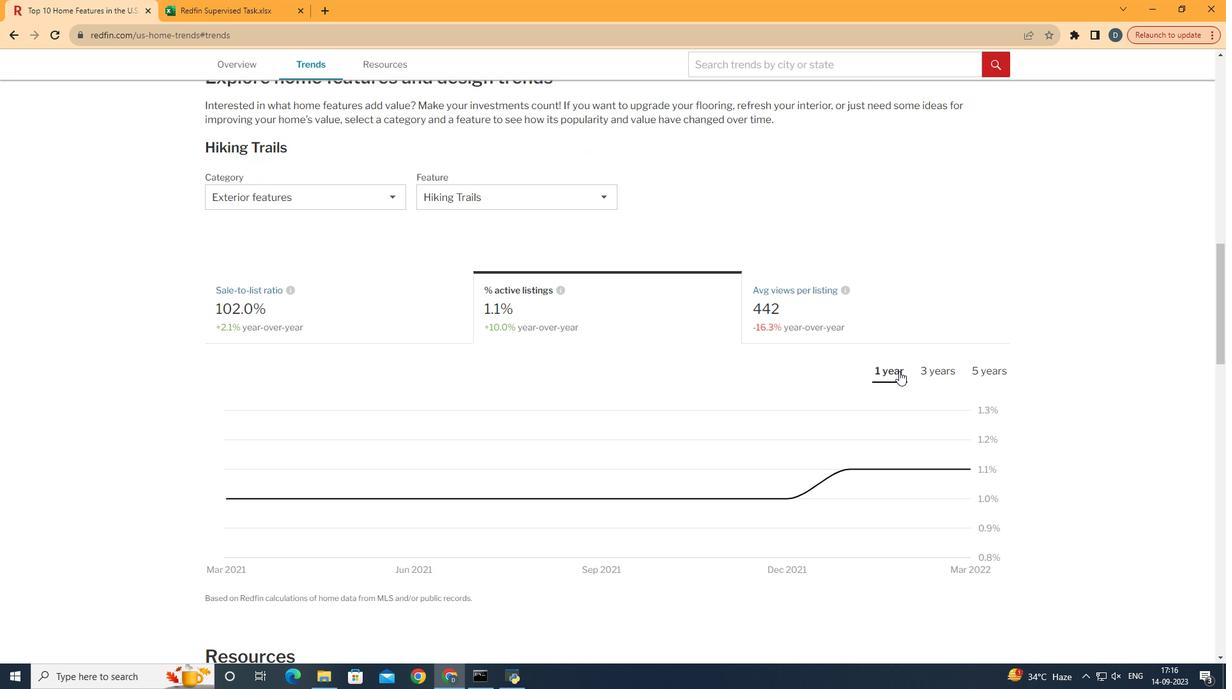 
